 Task: Sort the products in the category "Women's Body Care" by best match.
Action: Mouse moved to (324, 120)
Screenshot: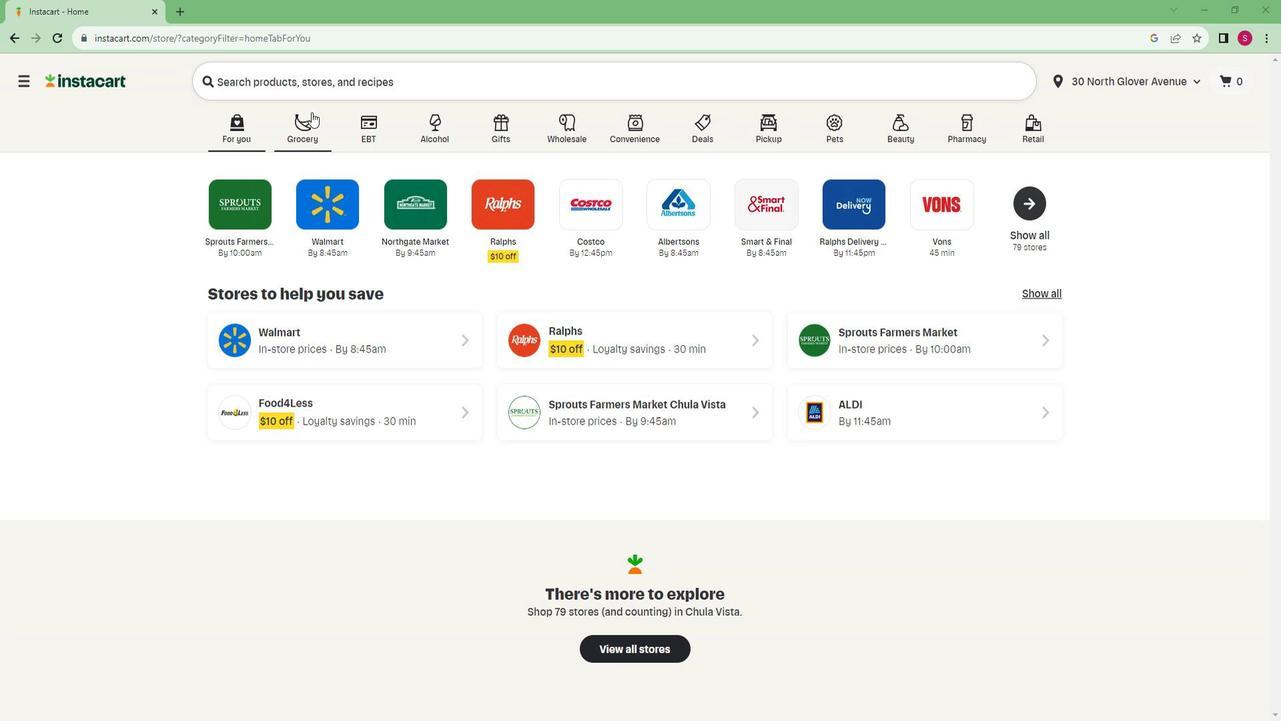 
Action: Mouse pressed left at (324, 120)
Screenshot: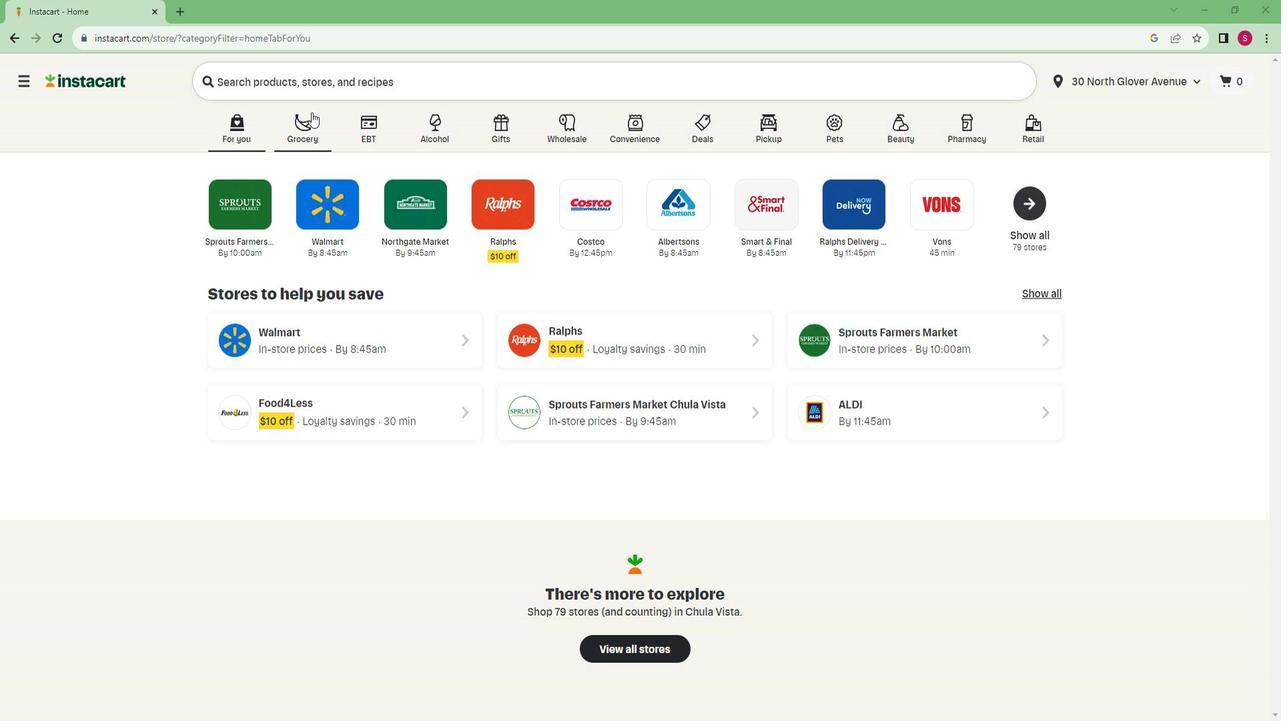 
Action: Mouse moved to (299, 371)
Screenshot: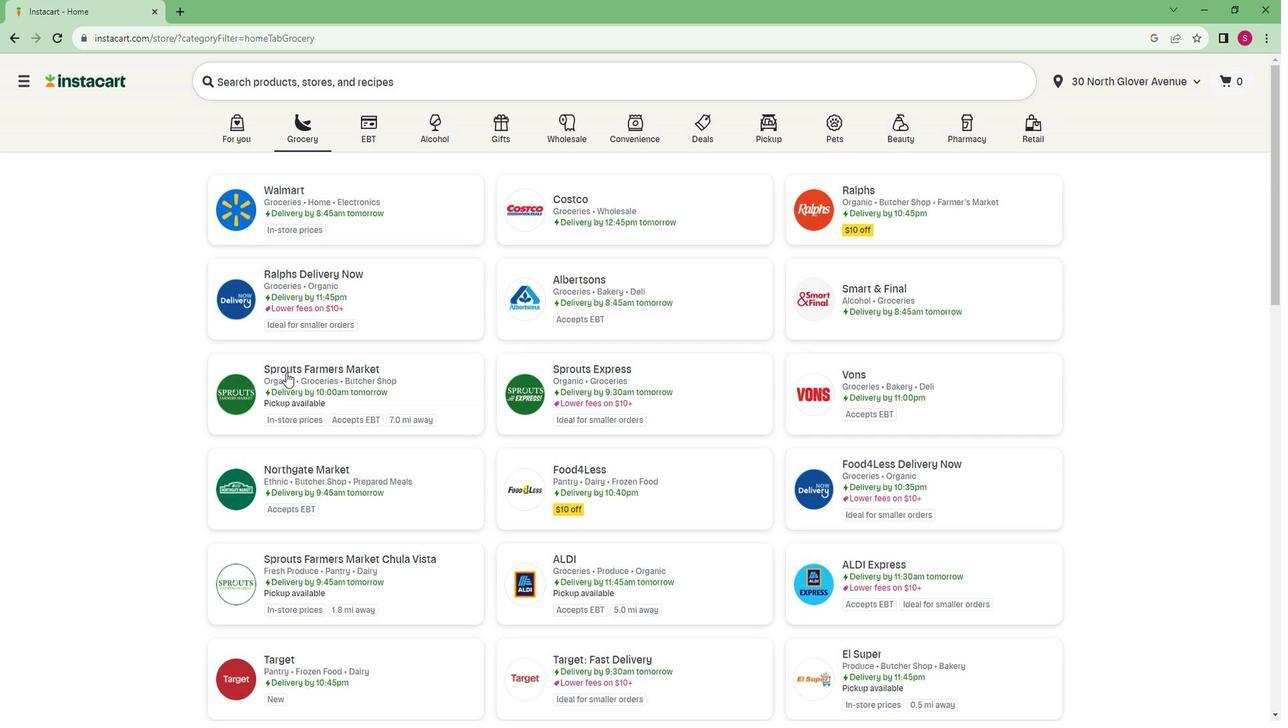 
Action: Mouse pressed left at (299, 371)
Screenshot: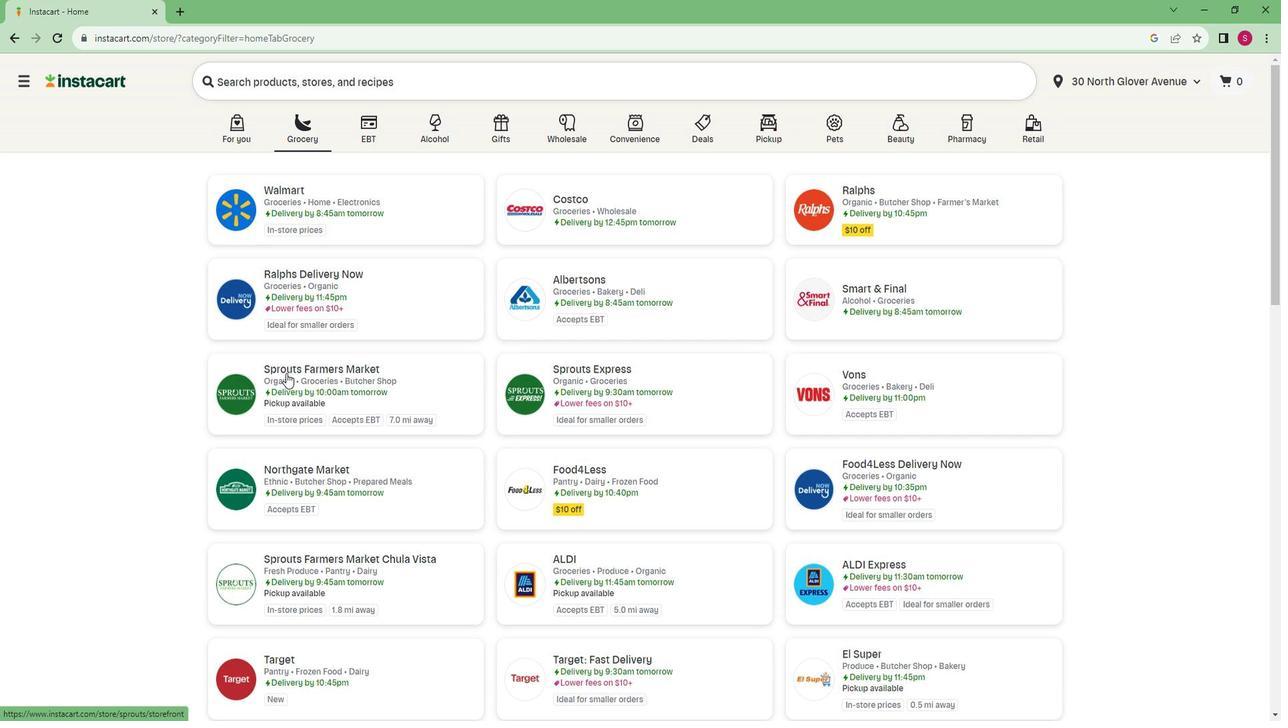 
Action: Mouse moved to (114, 496)
Screenshot: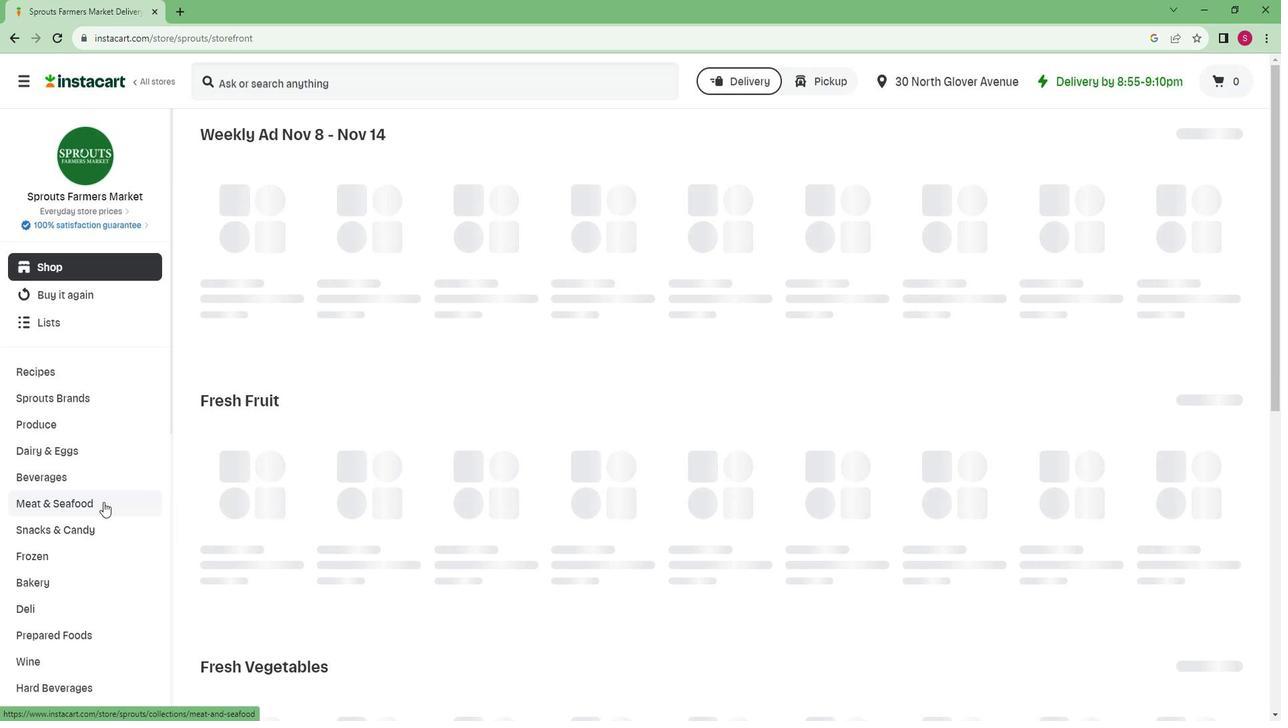 
Action: Mouse scrolled (114, 497) with delta (0, 0)
Screenshot: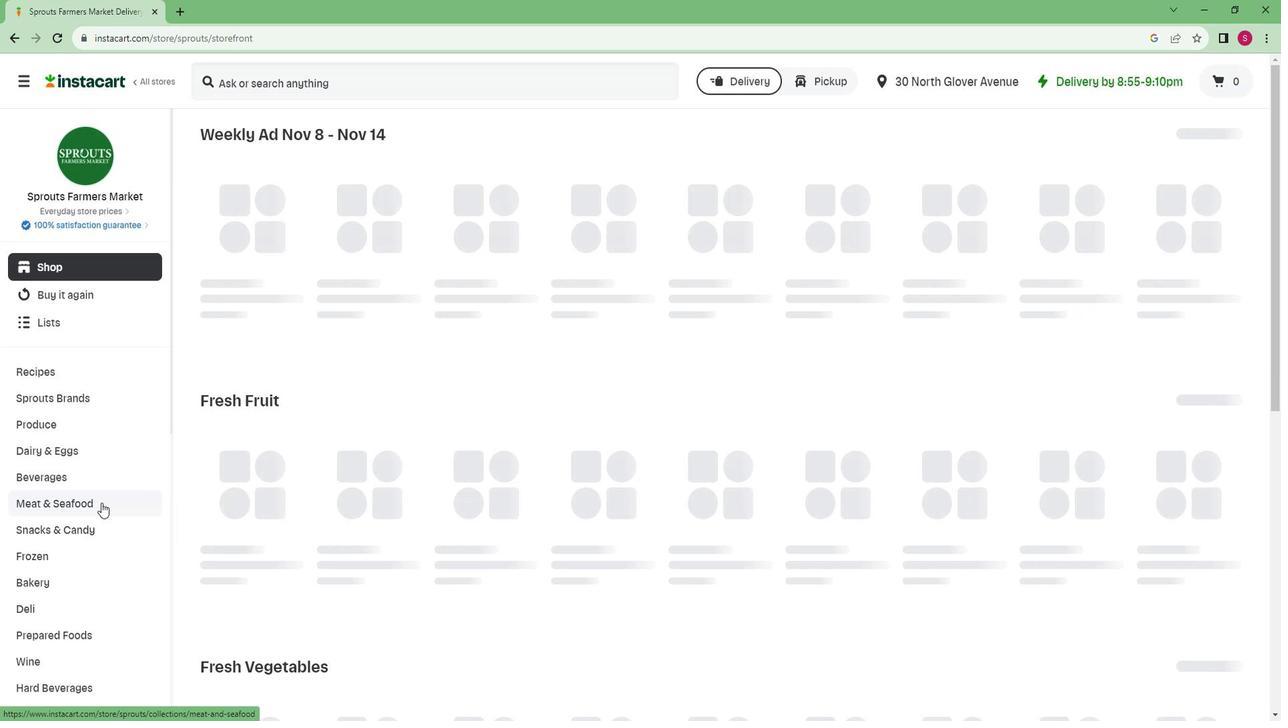 
Action: Mouse scrolled (114, 496) with delta (0, 0)
Screenshot: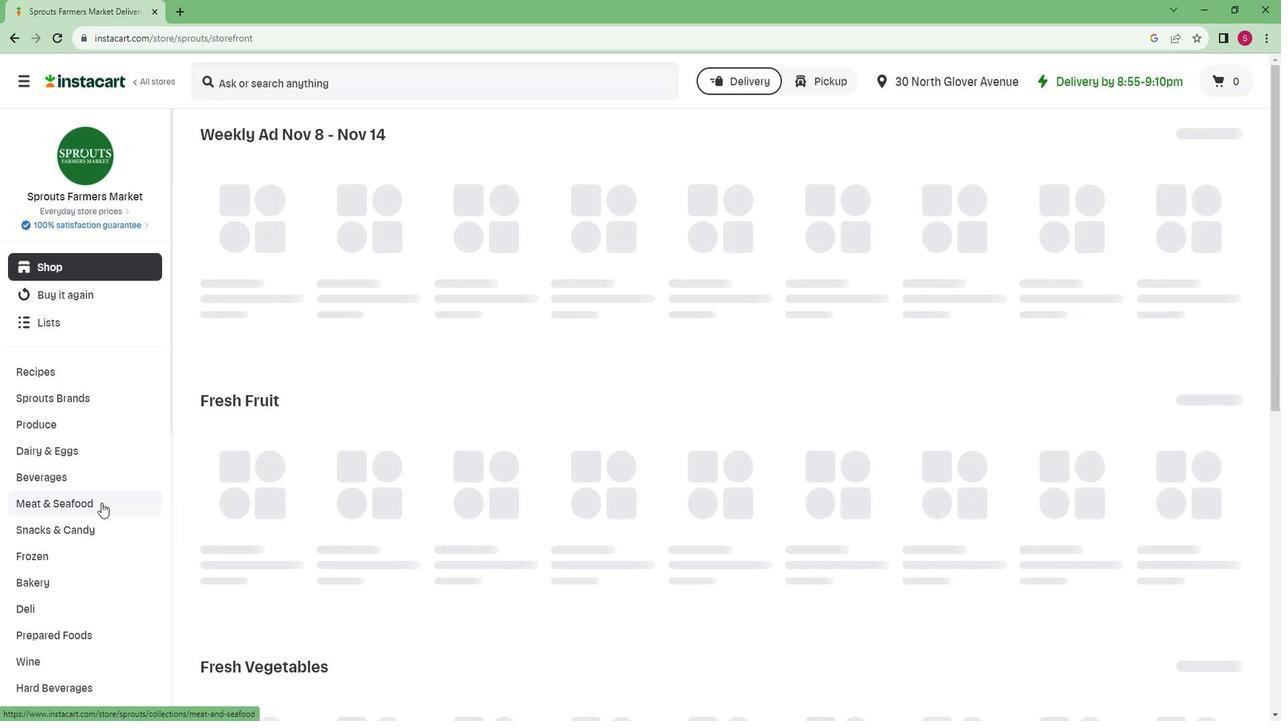 
Action: Mouse scrolled (114, 496) with delta (0, 0)
Screenshot: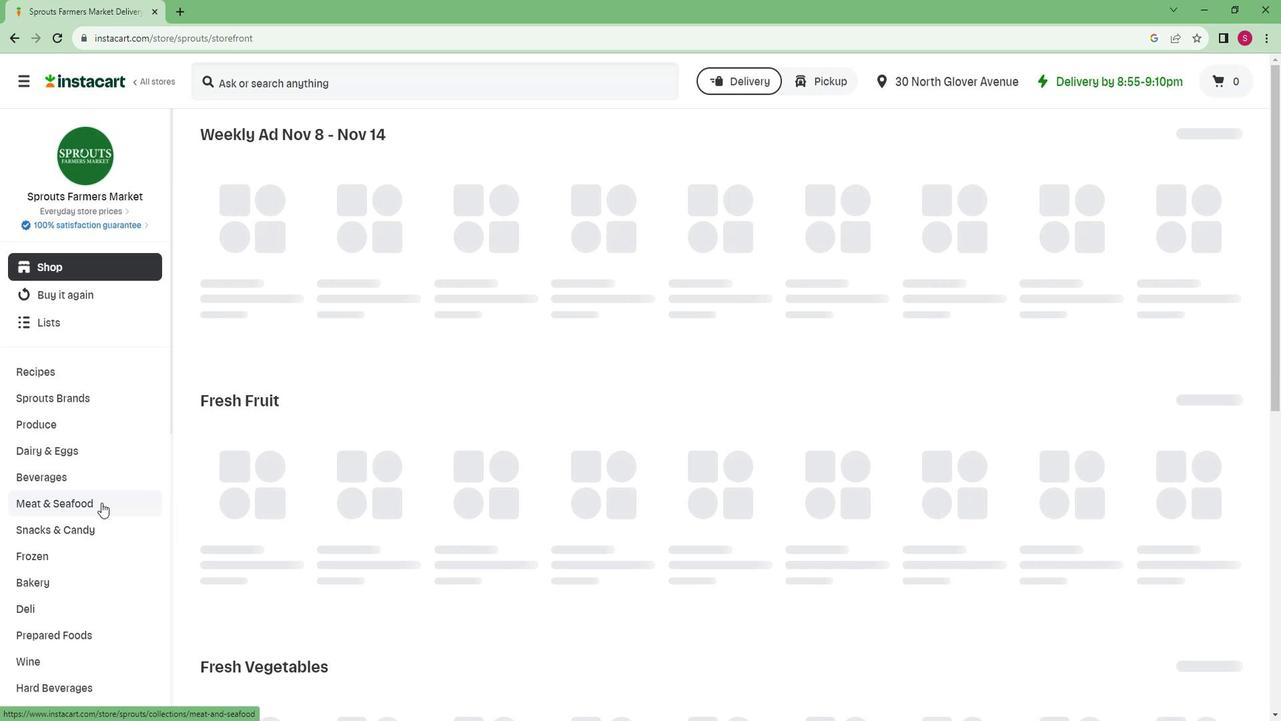 
Action: Mouse scrolled (114, 496) with delta (0, 0)
Screenshot: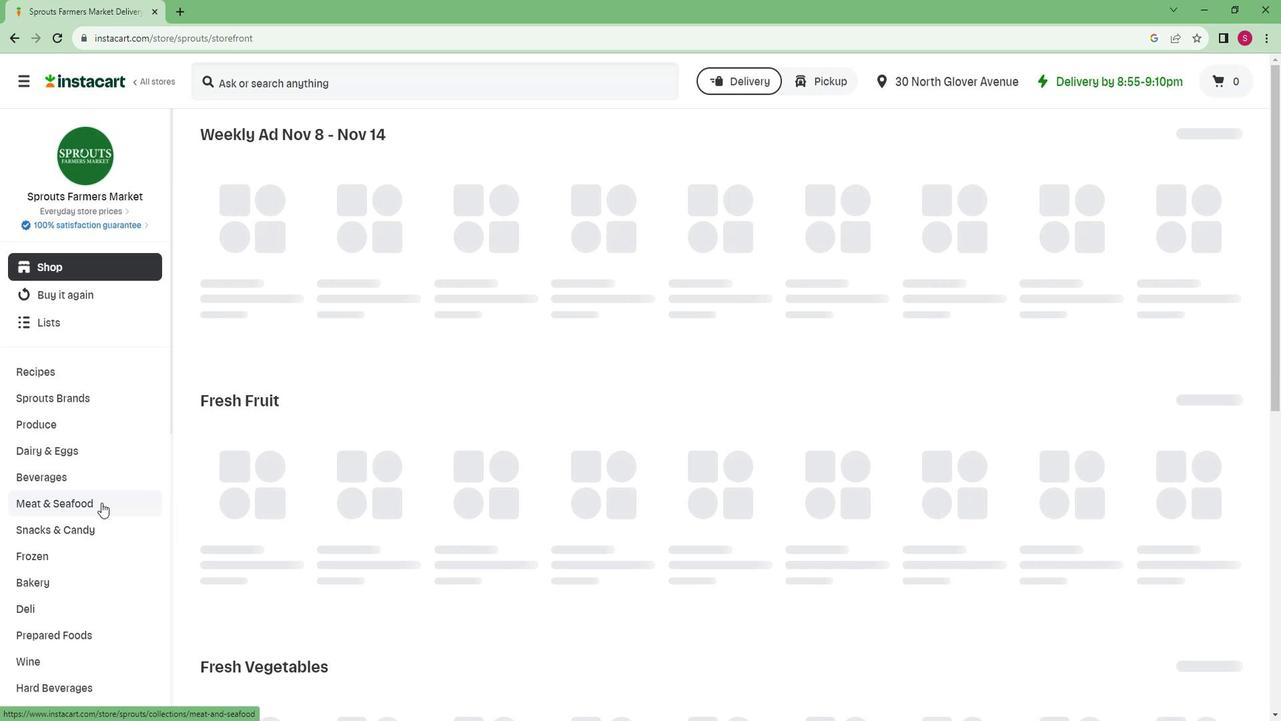 
Action: Mouse scrolled (114, 496) with delta (0, 0)
Screenshot: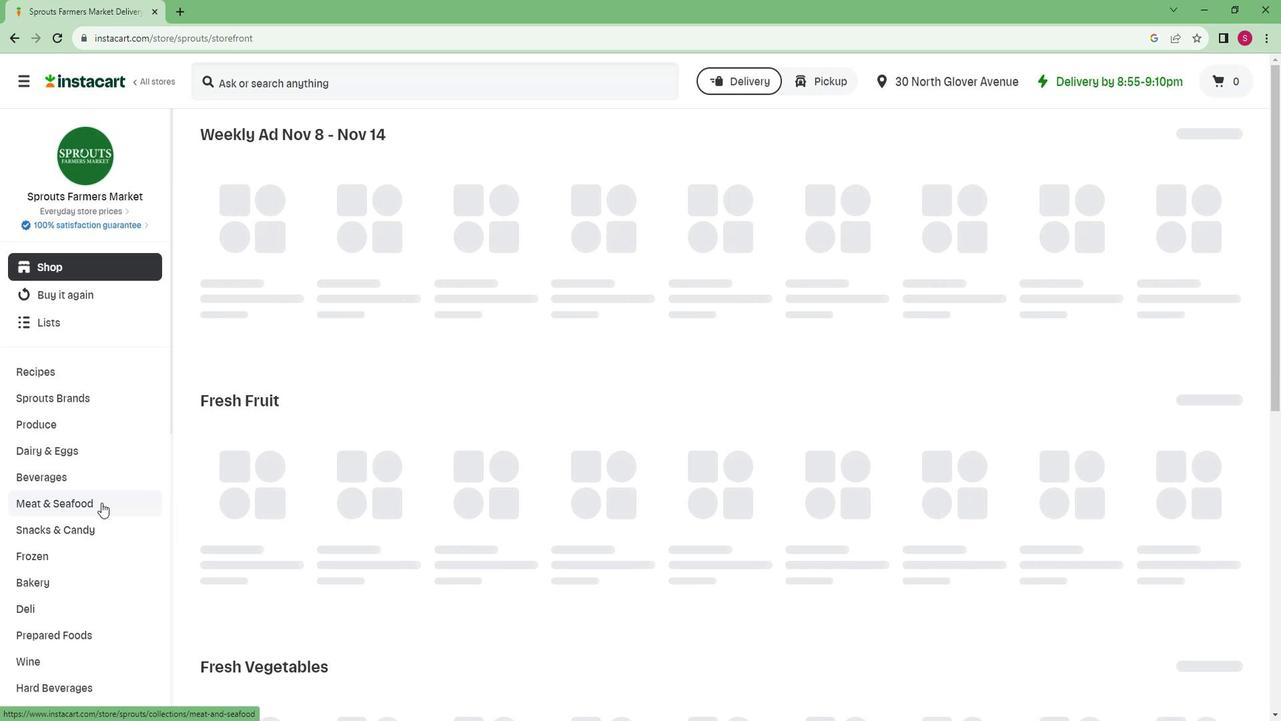 
Action: Mouse scrolled (114, 496) with delta (0, 0)
Screenshot: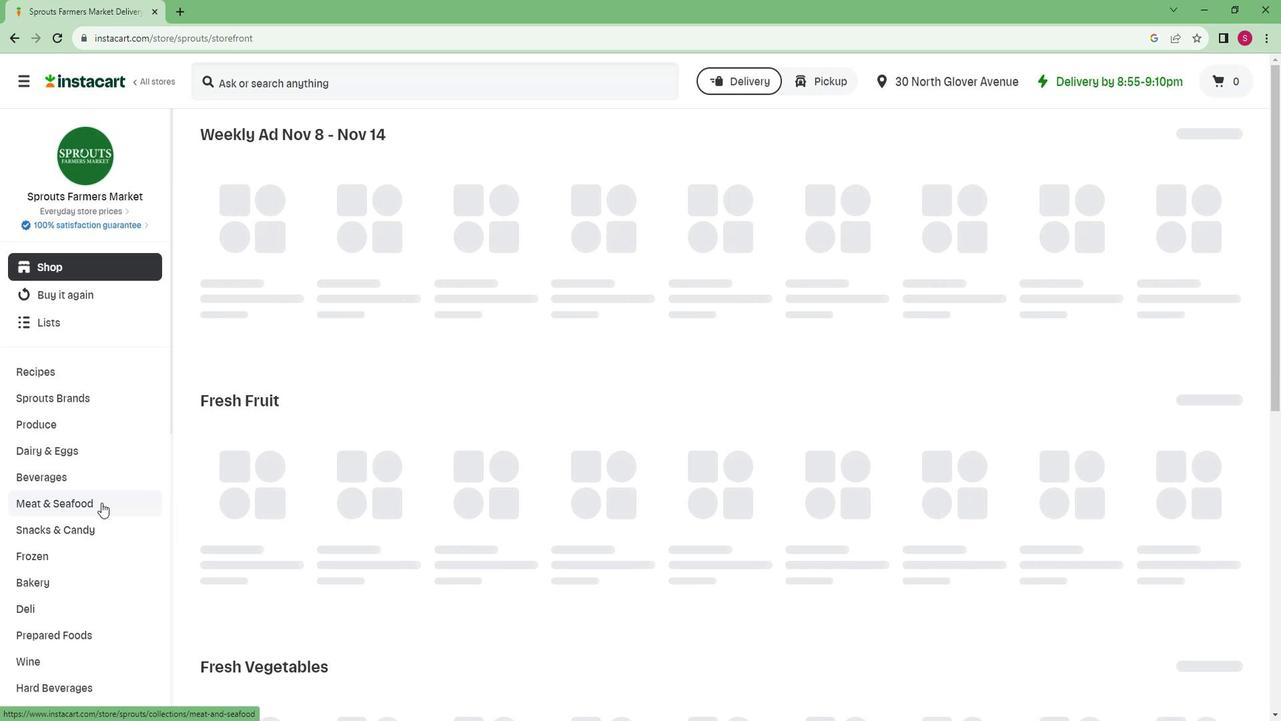 
Action: Mouse scrolled (114, 496) with delta (0, 0)
Screenshot: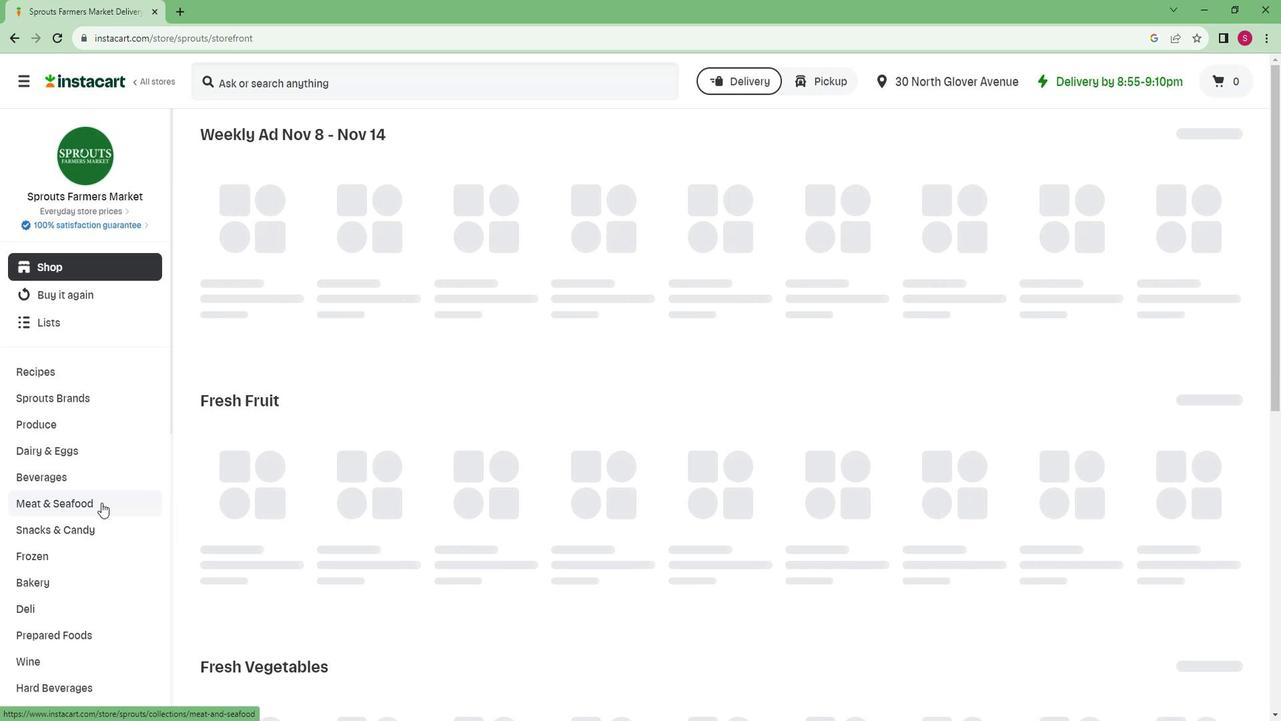 
Action: Mouse scrolled (114, 496) with delta (0, 0)
Screenshot: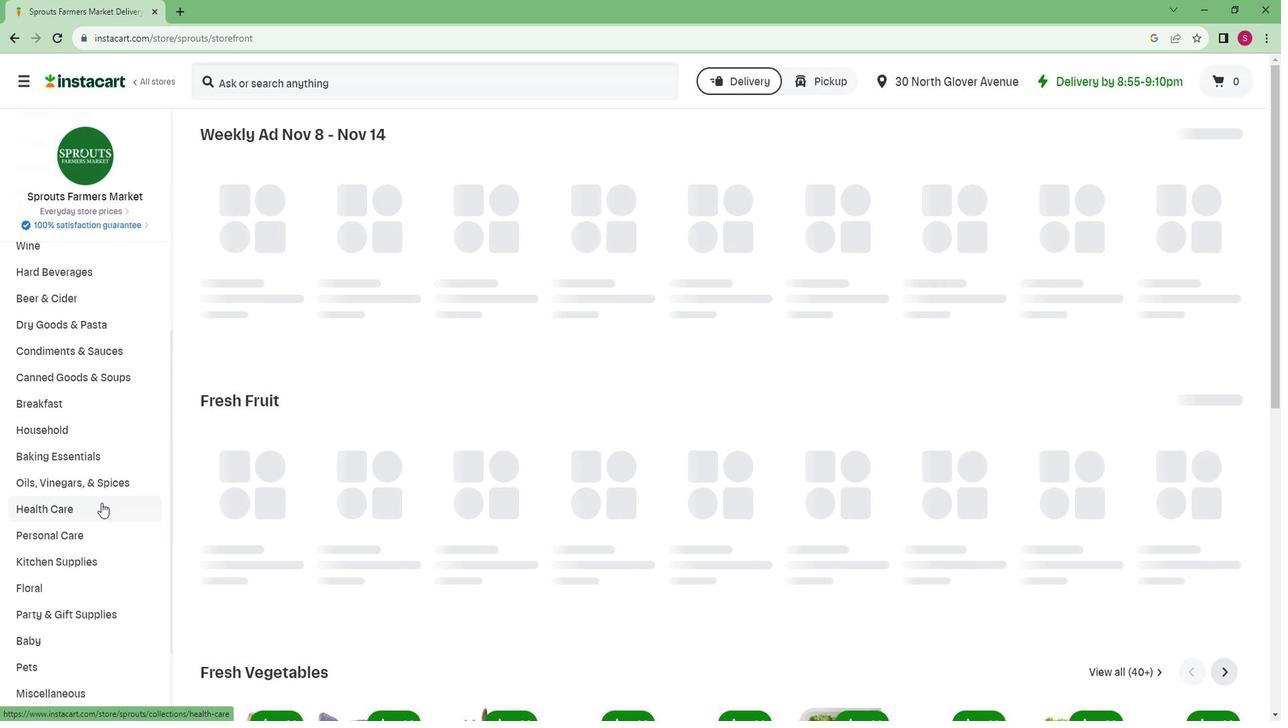 
Action: Mouse scrolled (114, 496) with delta (0, 0)
Screenshot: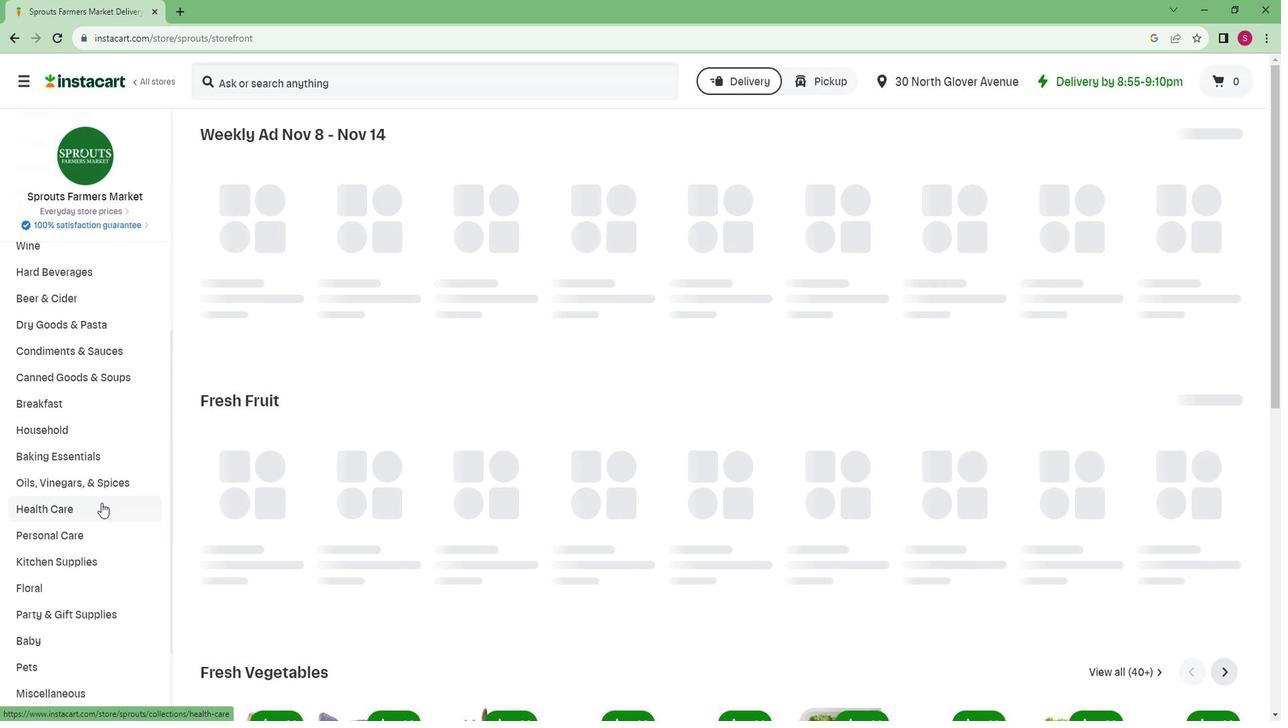 
Action: Mouse scrolled (114, 496) with delta (0, 0)
Screenshot: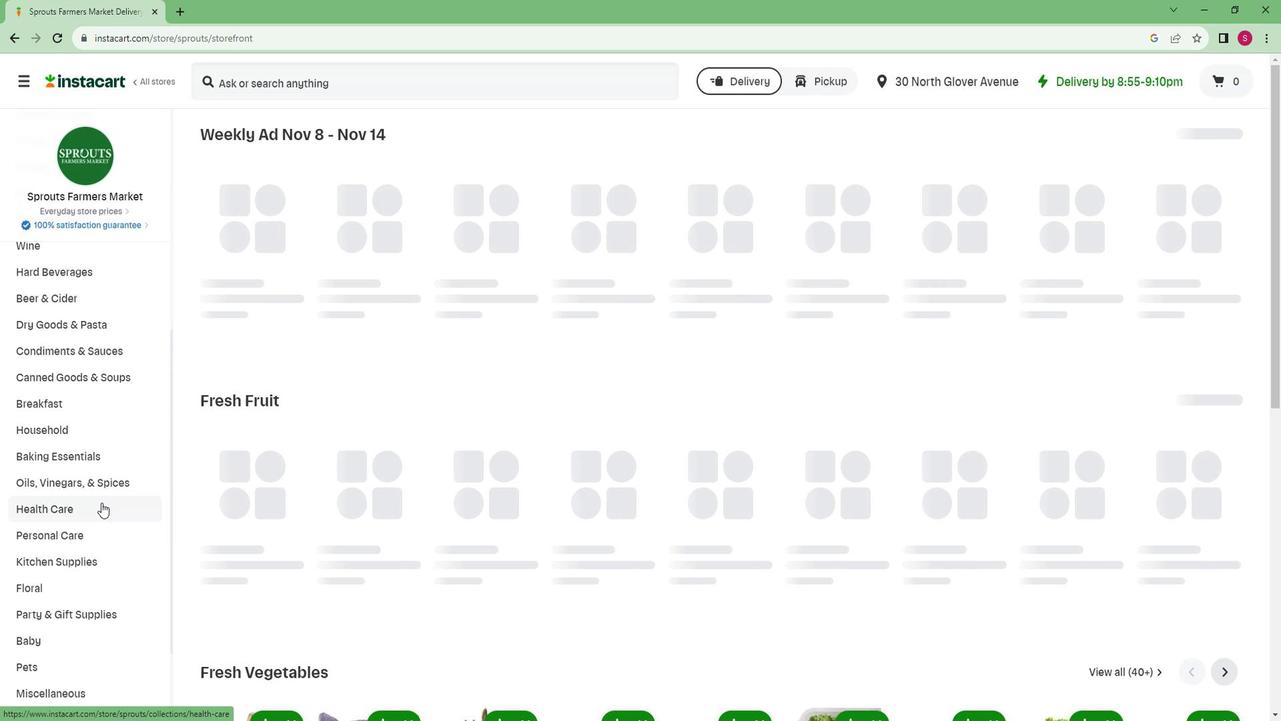 
Action: Mouse scrolled (114, 496) with delta (0, 0)
Screenshot: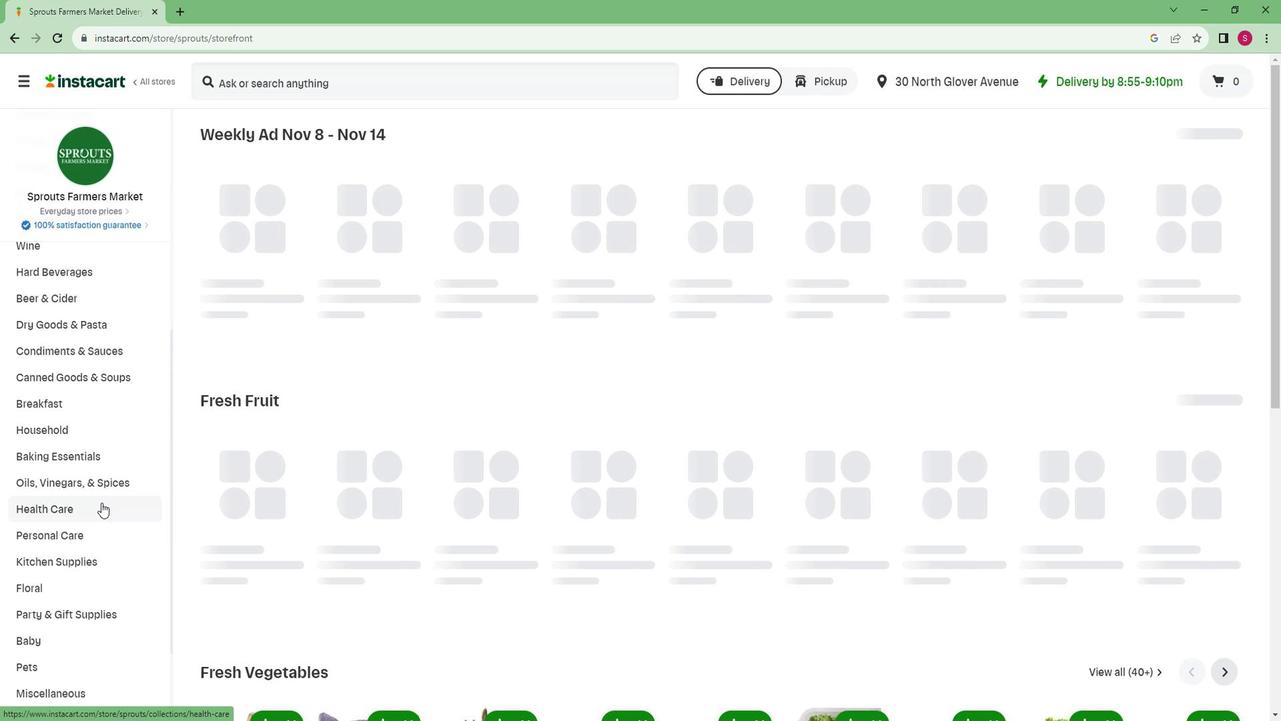 
Action: Mouse scrolled (114, 496) with delta (0, 0)
Screenshot: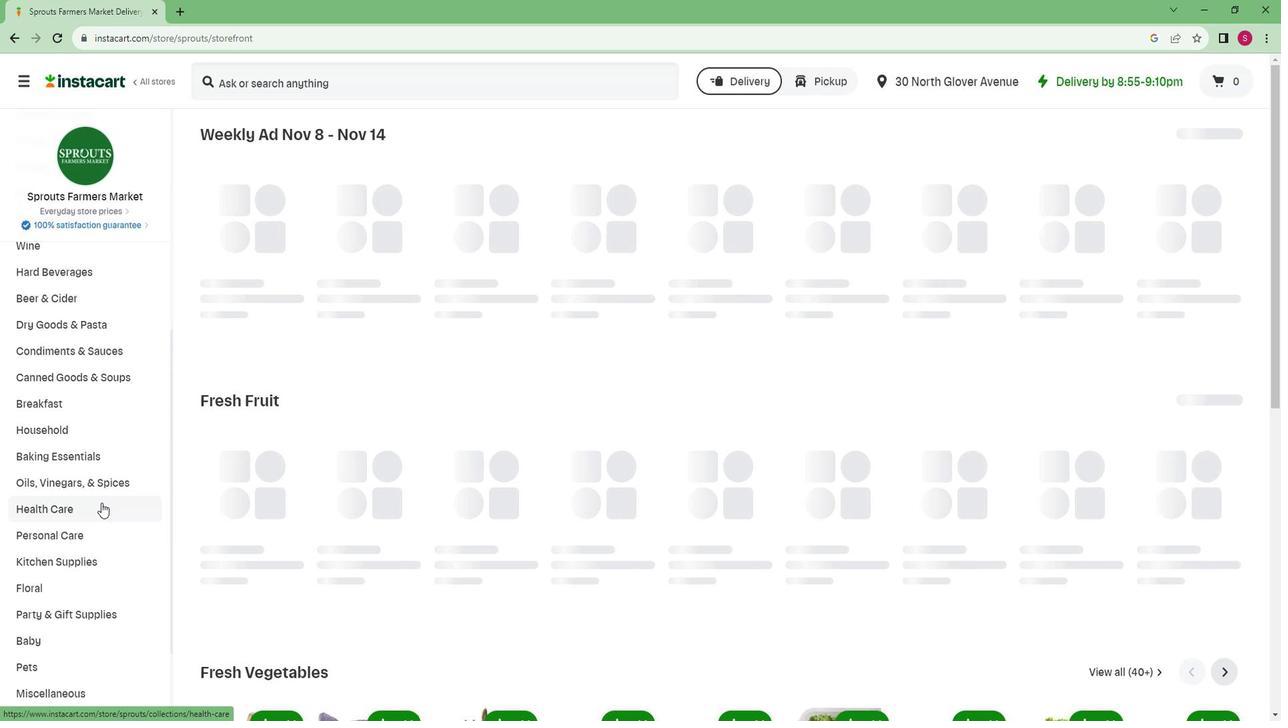 
Action: Mouse moved to (60, 644)
Screenshot: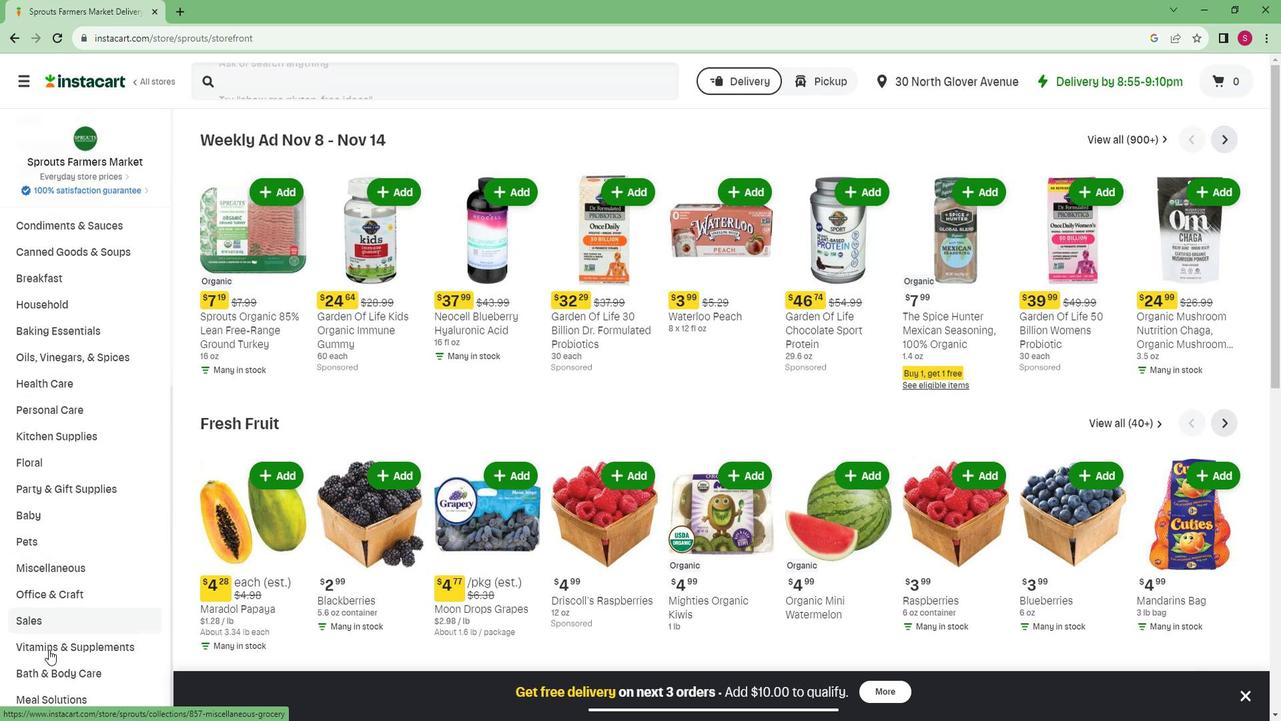 
Action: Mouse scrolled (60, 644) with delta (0, 0)
Screenshot: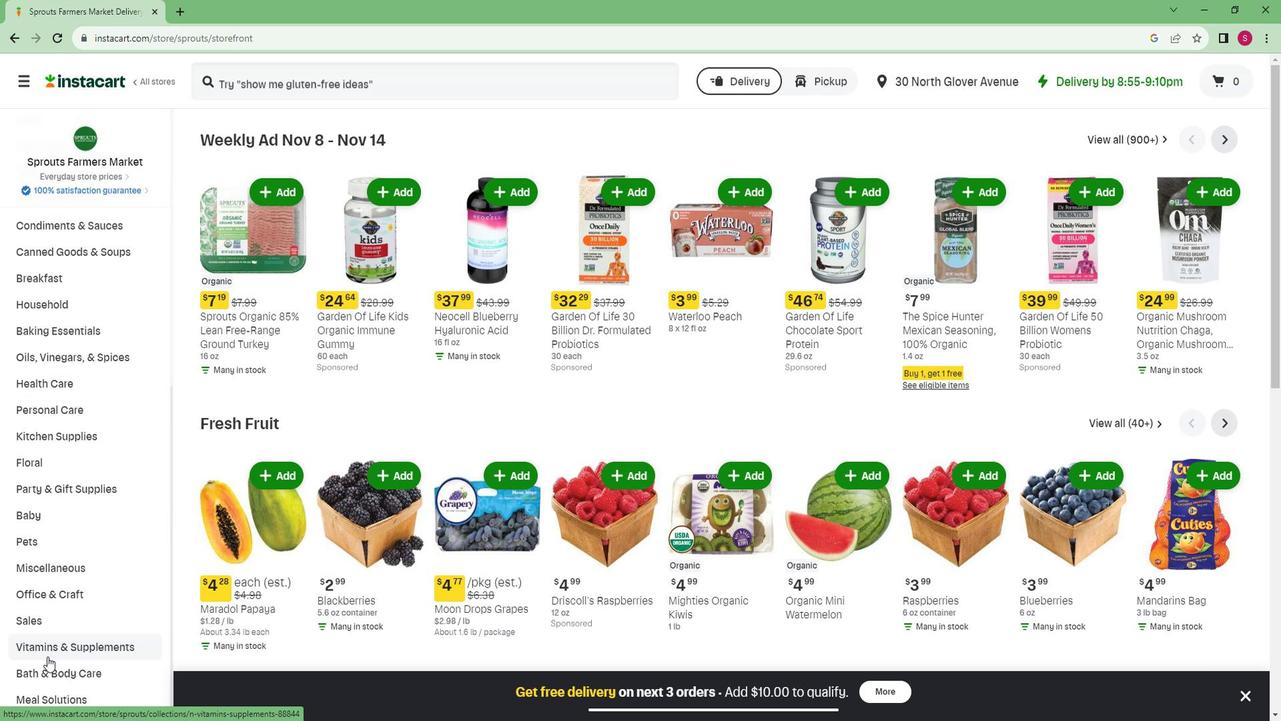 
Action: Mouse scrolled (60, 644) with delta (0, 0)
Screenshot: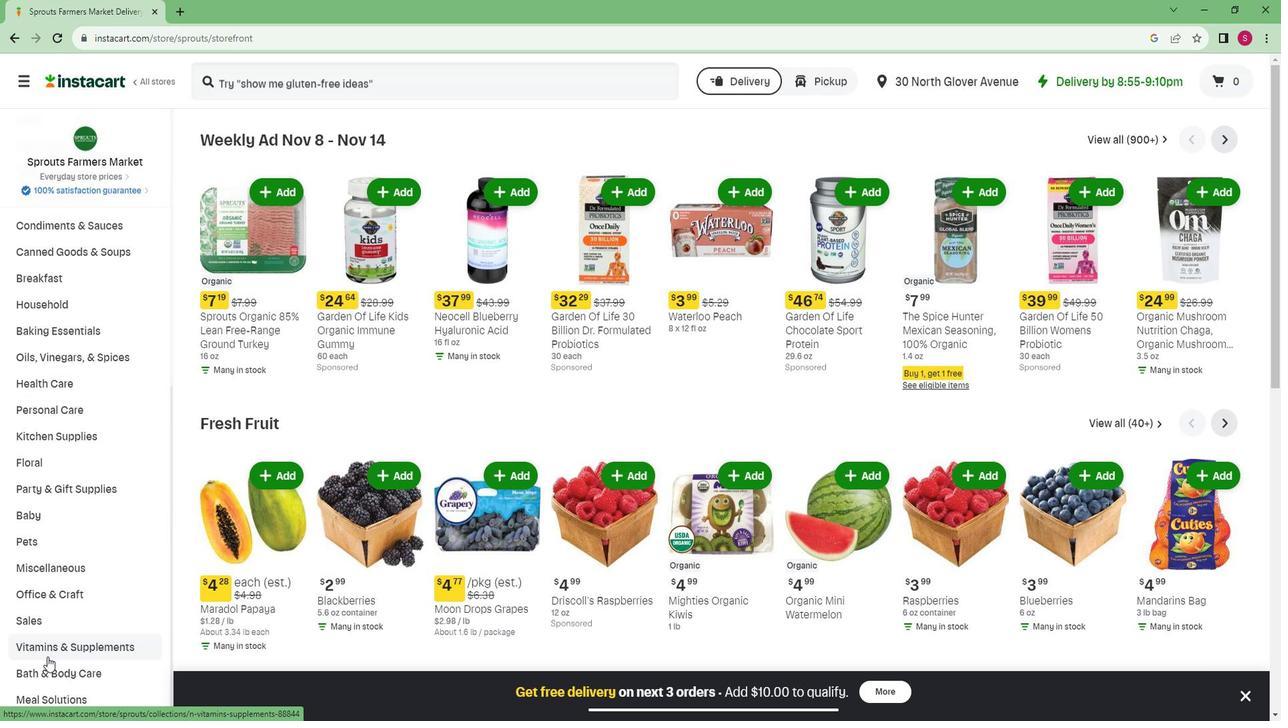 
Action: Mouse moved to (57, 654)
Screenshot: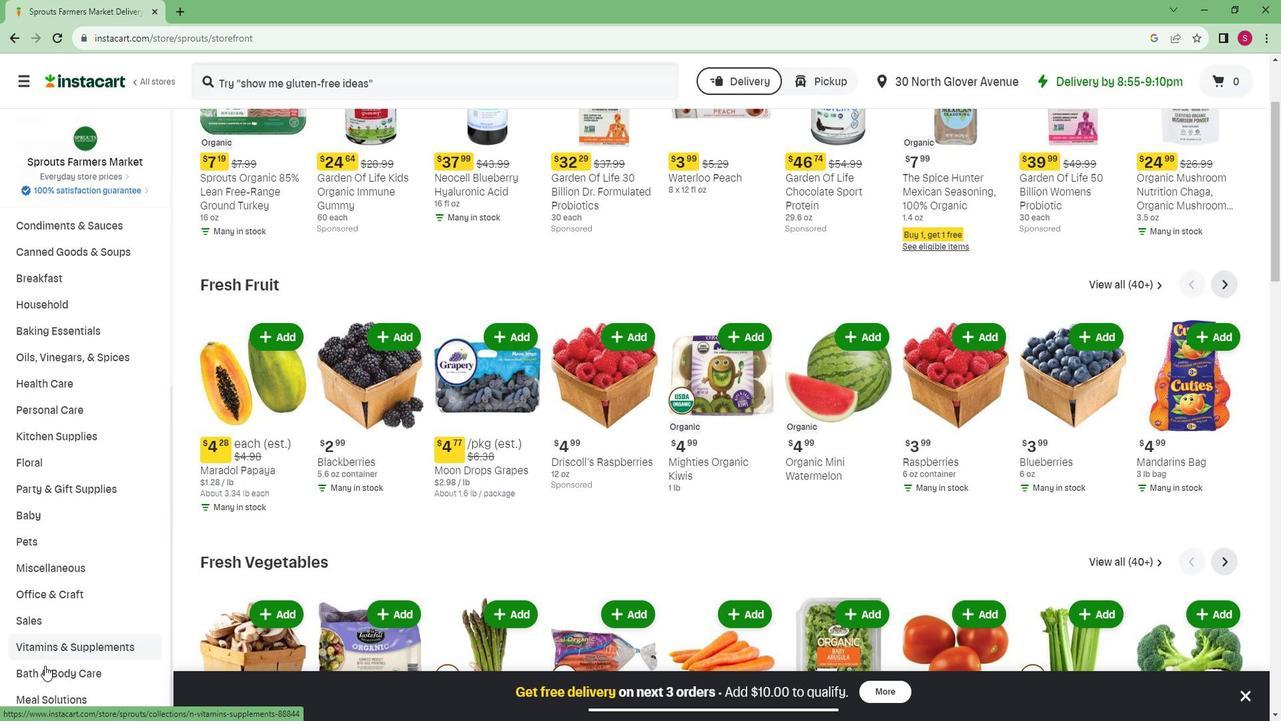 
Action: Mouse pressed left at (57, 654)
Screenshot: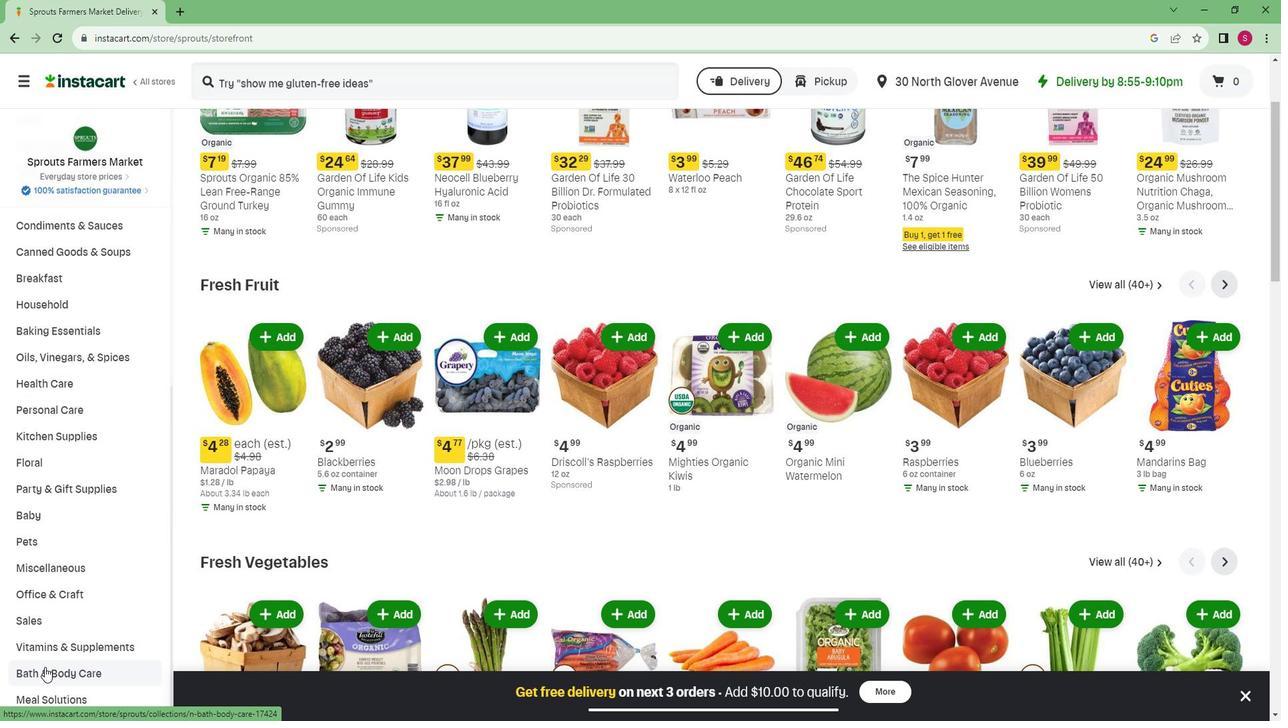 
Action: Mouse moved to (71, 630)
Screenshot: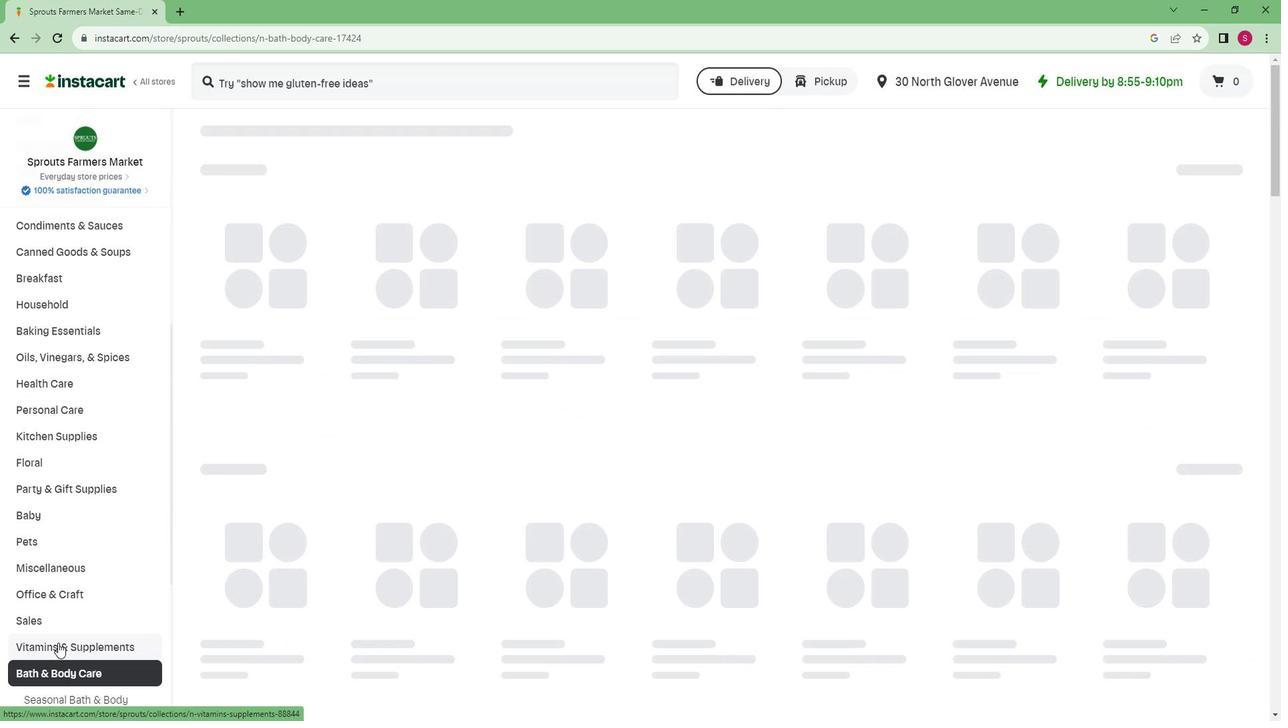
Action: Mouse scrolled (71, 630) with delta (0, 0)
Screenshot: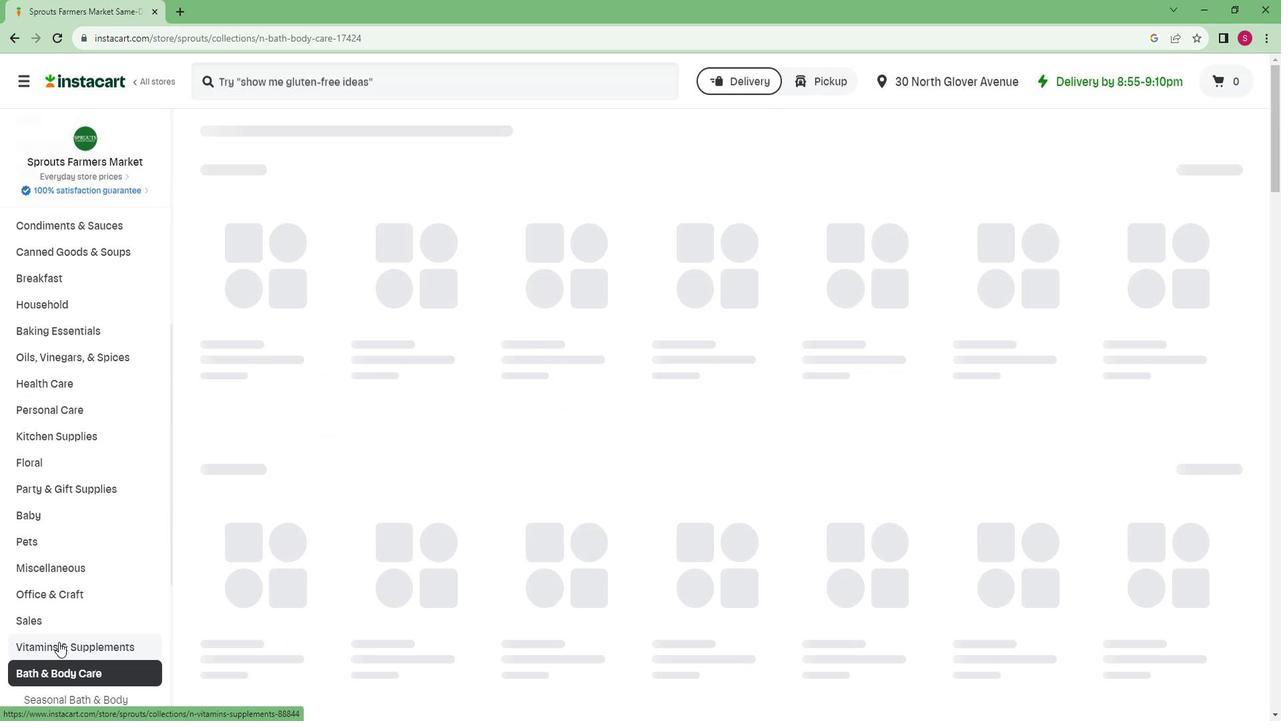 
Action: Mouse scrolled (71, 630) with delta (0, 0)
Screenshot: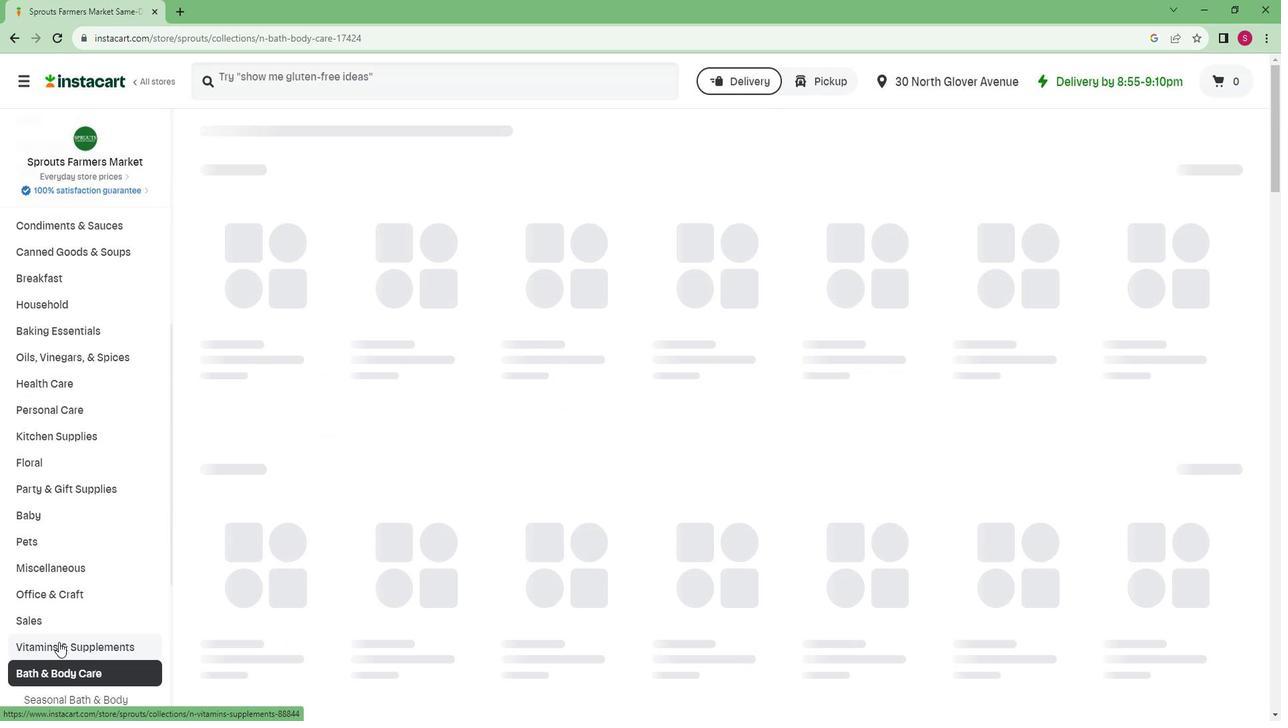 
Action: Mouse scrolled (71, 630) with delta (0, 0)
Screenshot: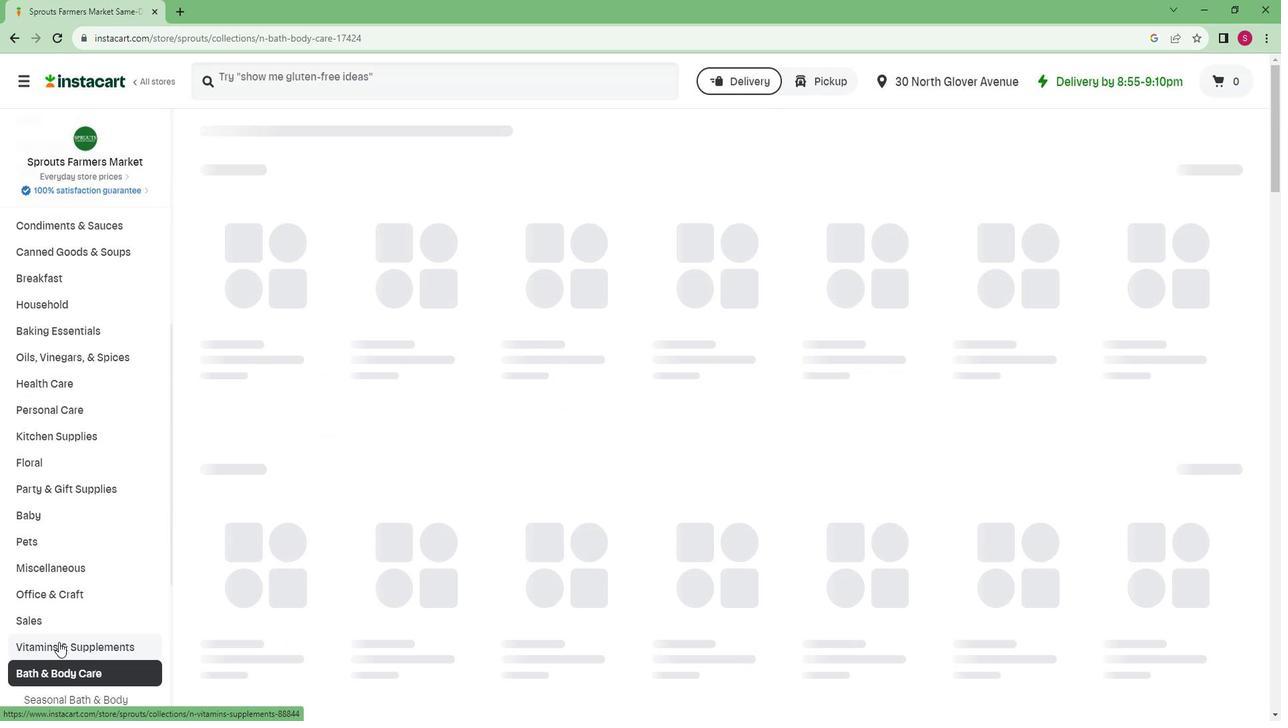 
Action: Mouse scrolled (71, 630) with delta (0, 0)
Screenshot: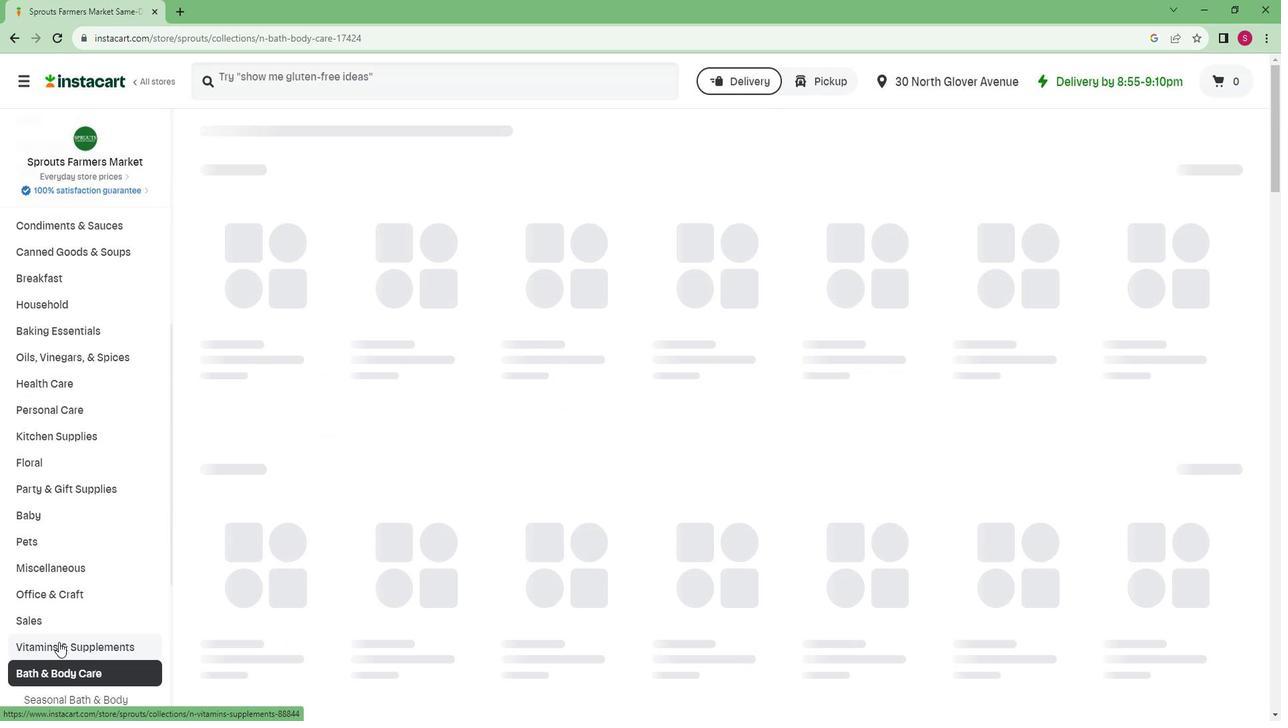 
Action: Mouse scrolled (71, 630) with delta (0, 0)
Screenshot: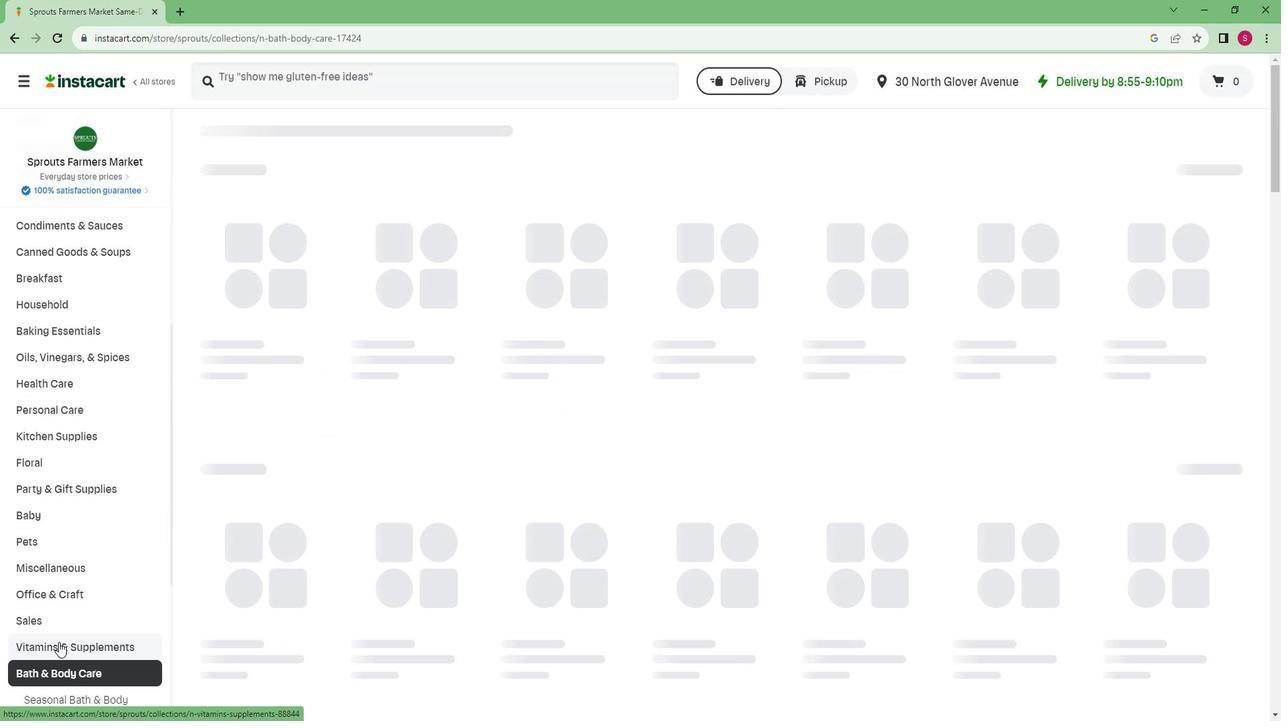 
Action: Mouse scrolled (71, 630) with delta (0, 0)
Screenshot: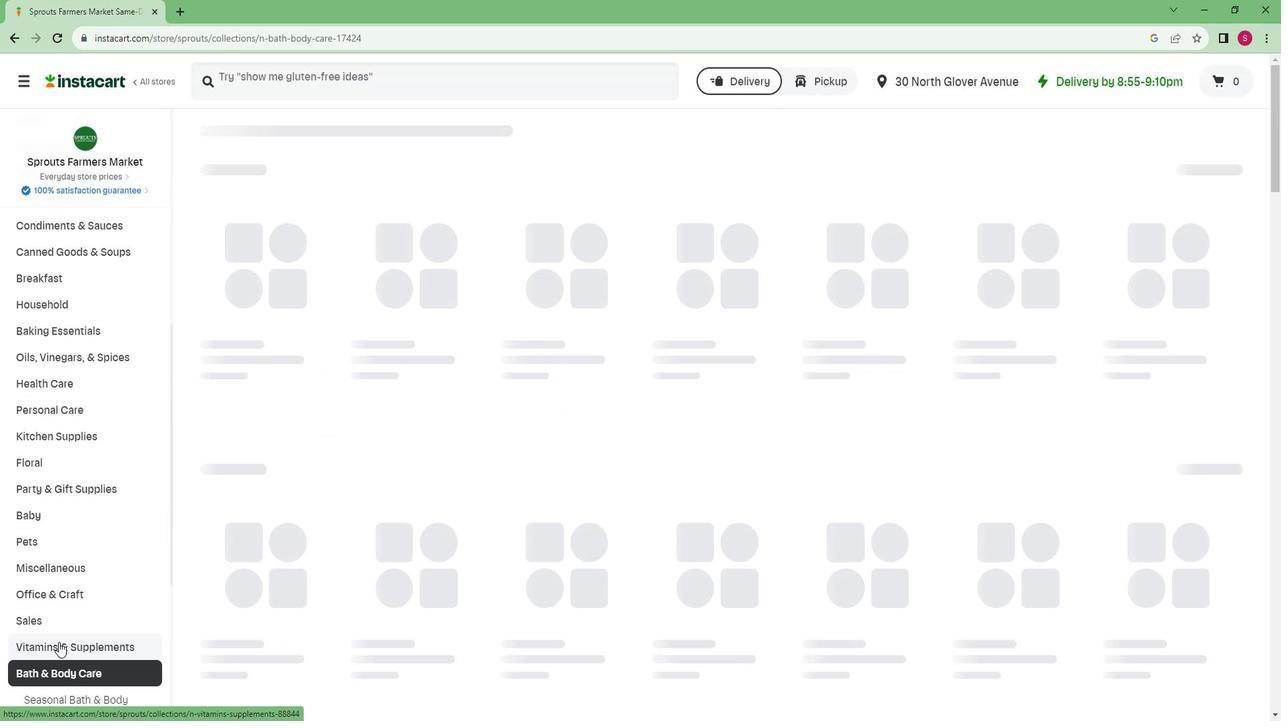 
Action: Mouse moved to (61, 656)
Screenshot: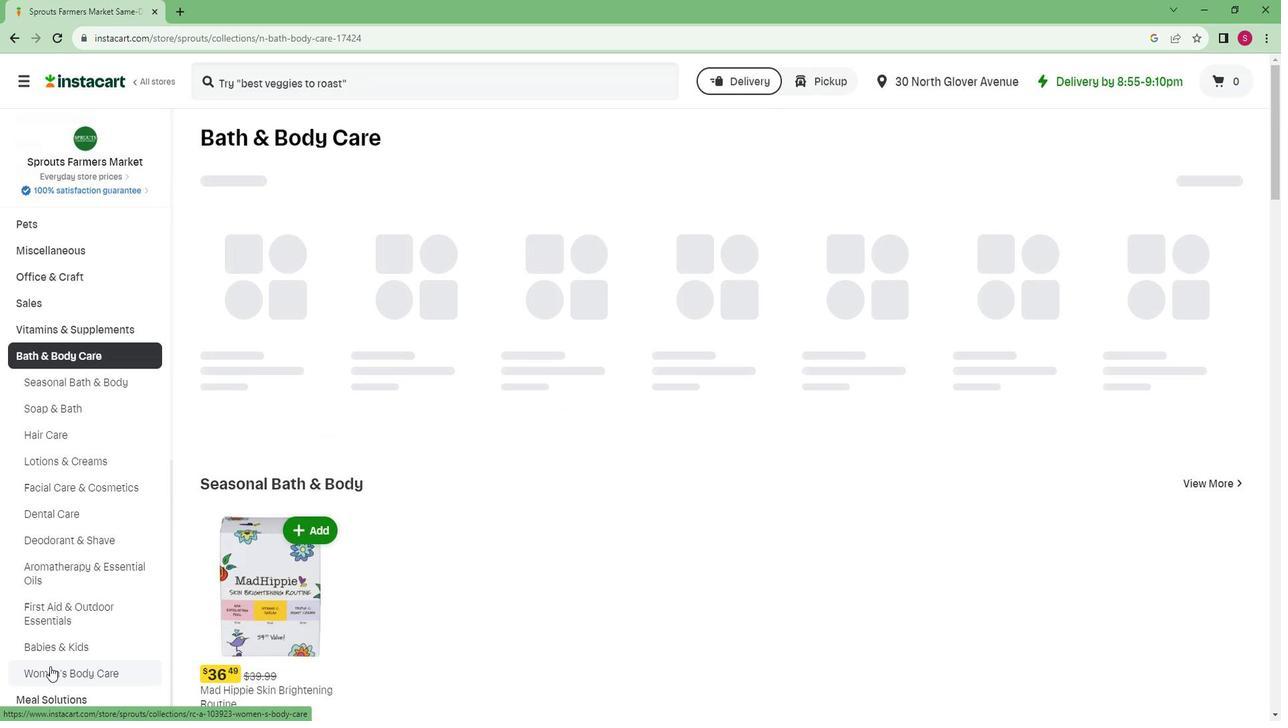 
Action: Mouse pressed left at (61, 656)
Screenshot: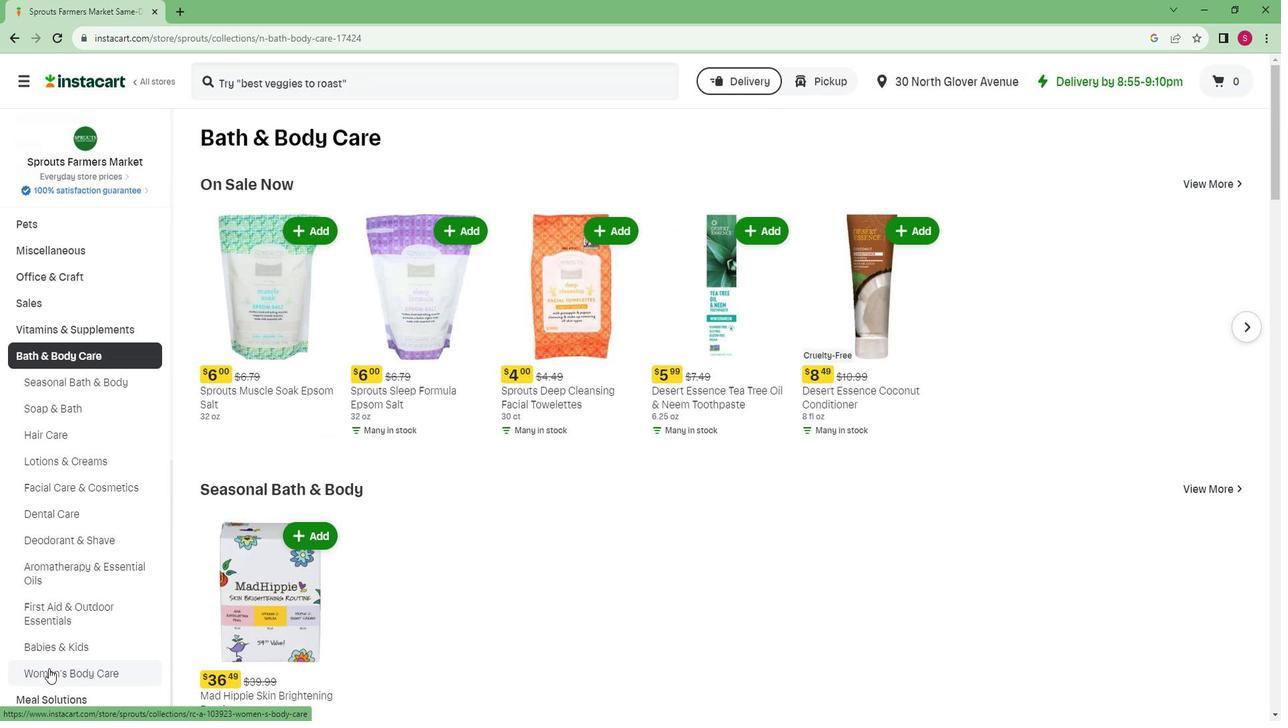
Action: Mouse moved to (1141, 184)
Screenshot: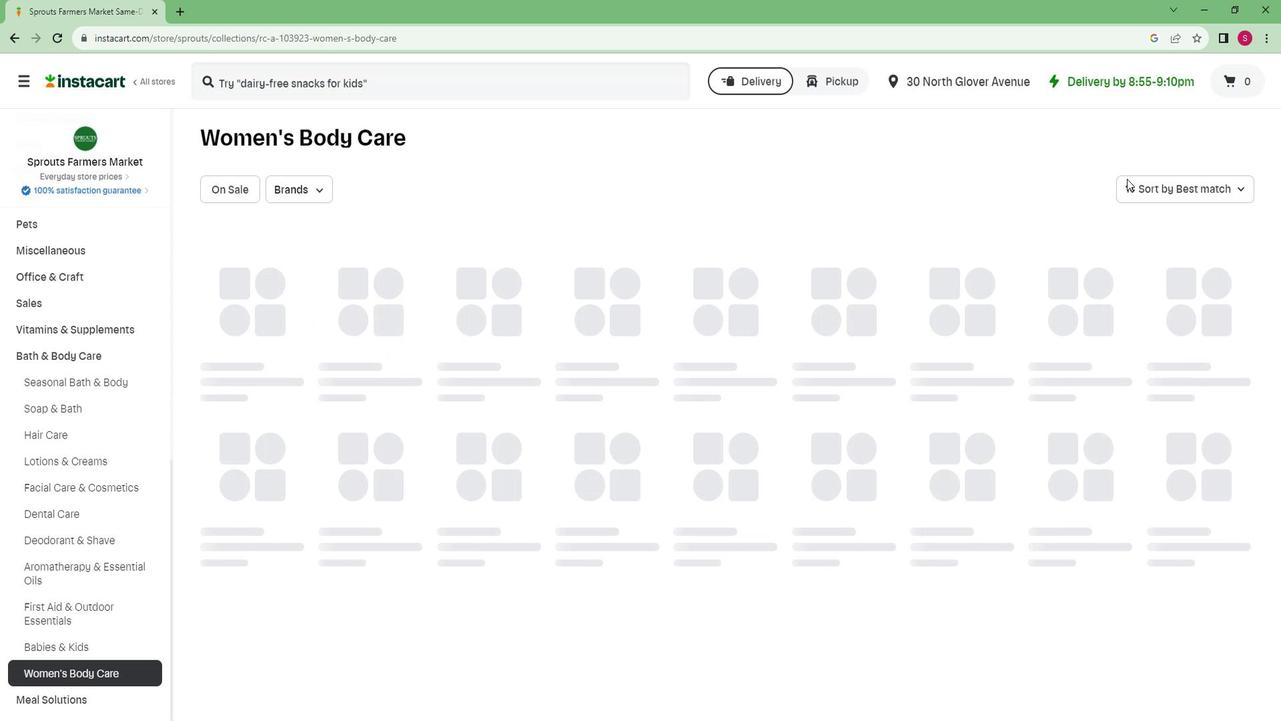 
Action: Mouse pressed left at (1141, 184)
Screenshot: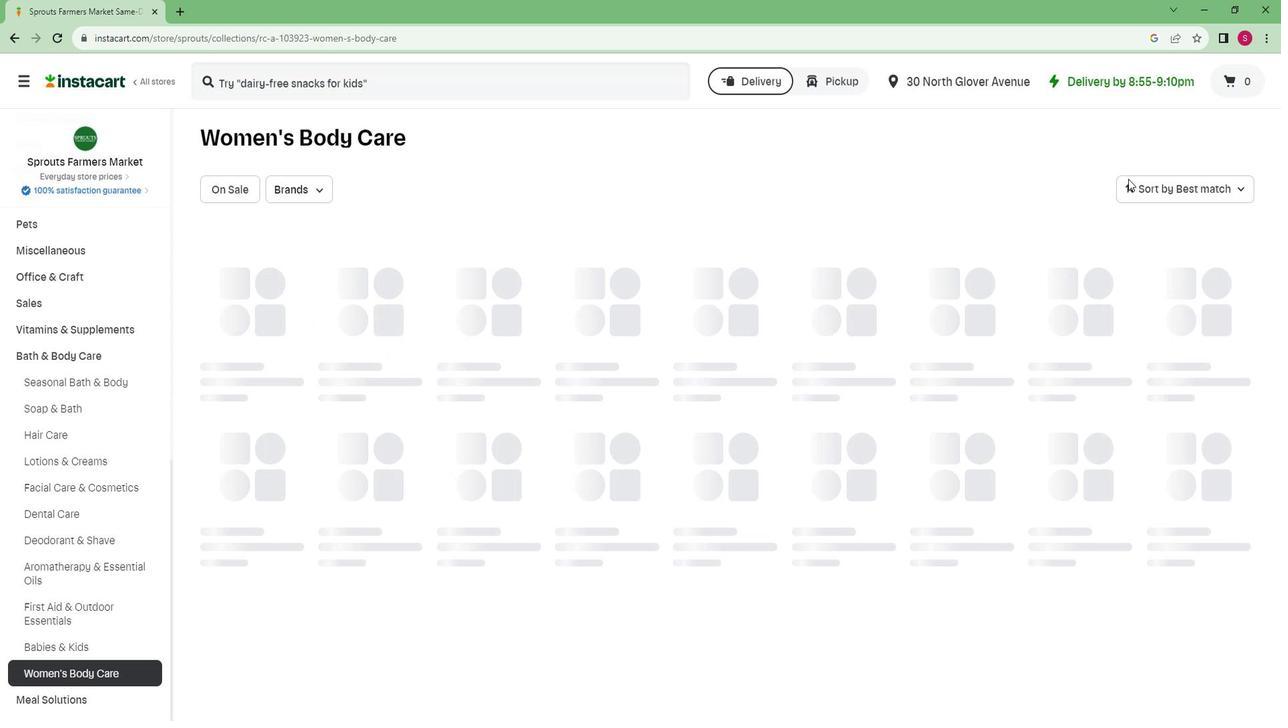 
Action: Mouse moved to (1156, 190)
Screenshot: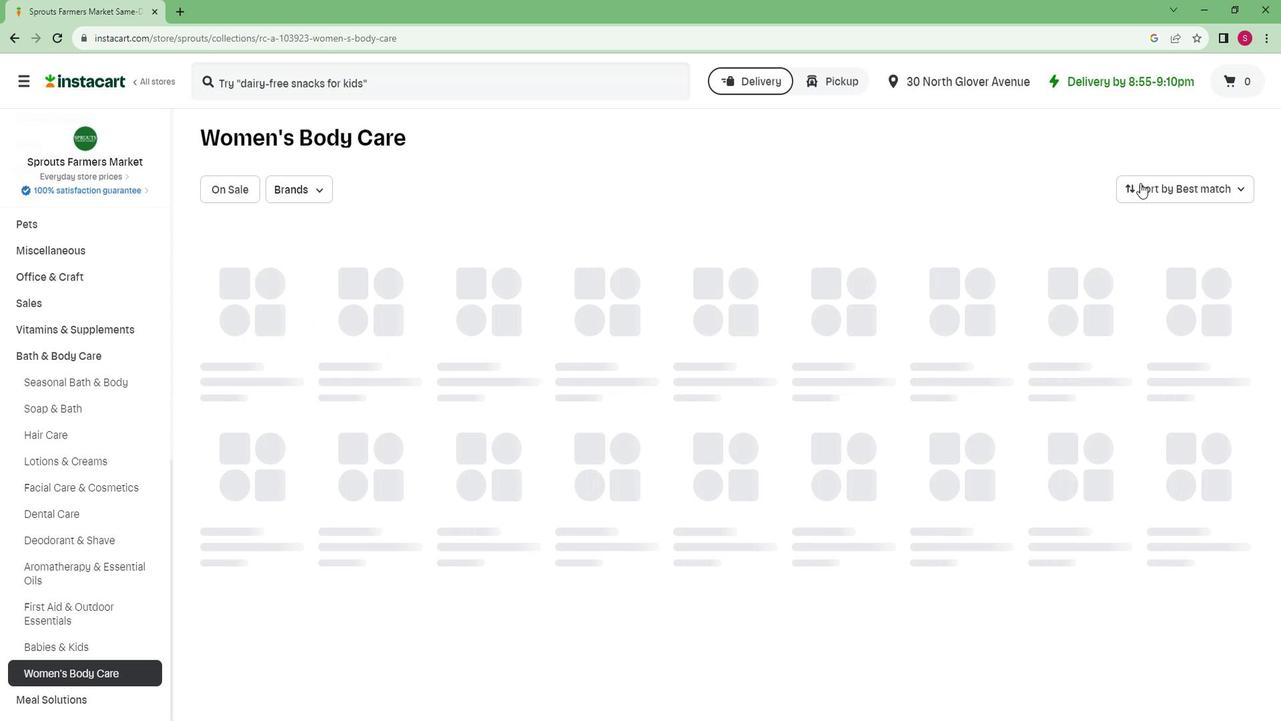 
Action: Mouse pressed left at (1156, 190)
Screenshot: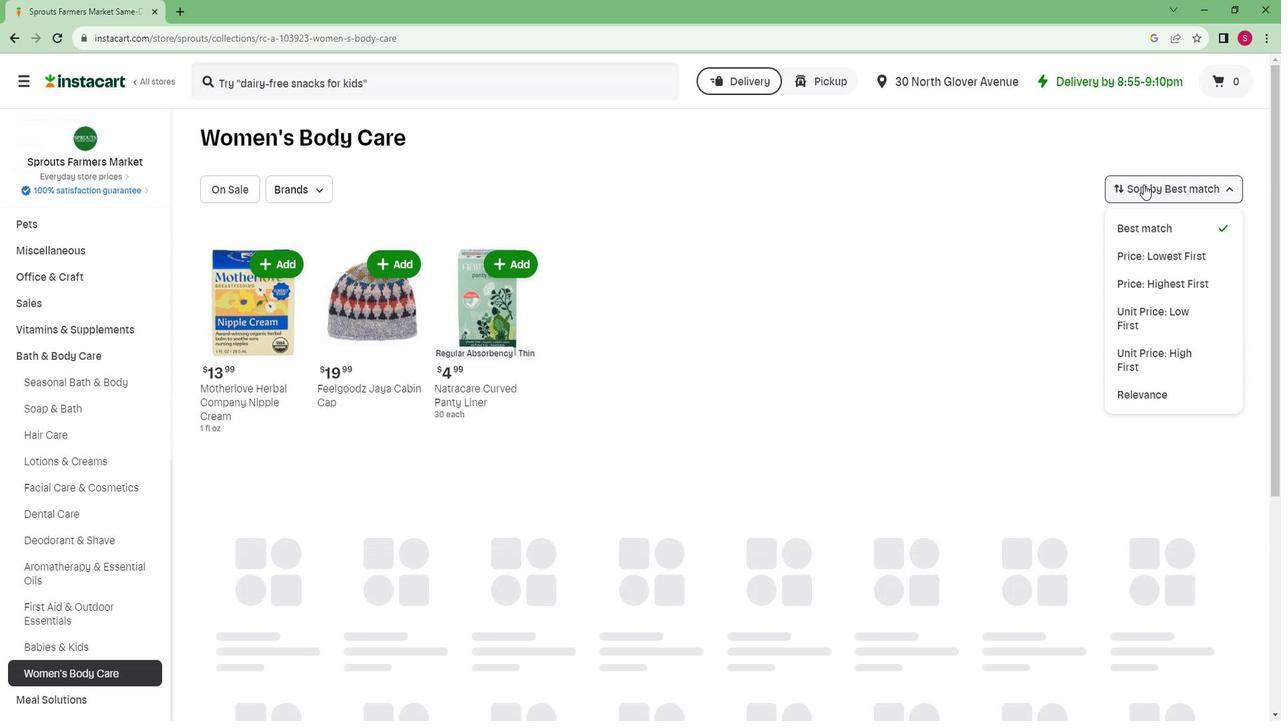 
Action: Mouse moved to (1169, 196)
Screenshot: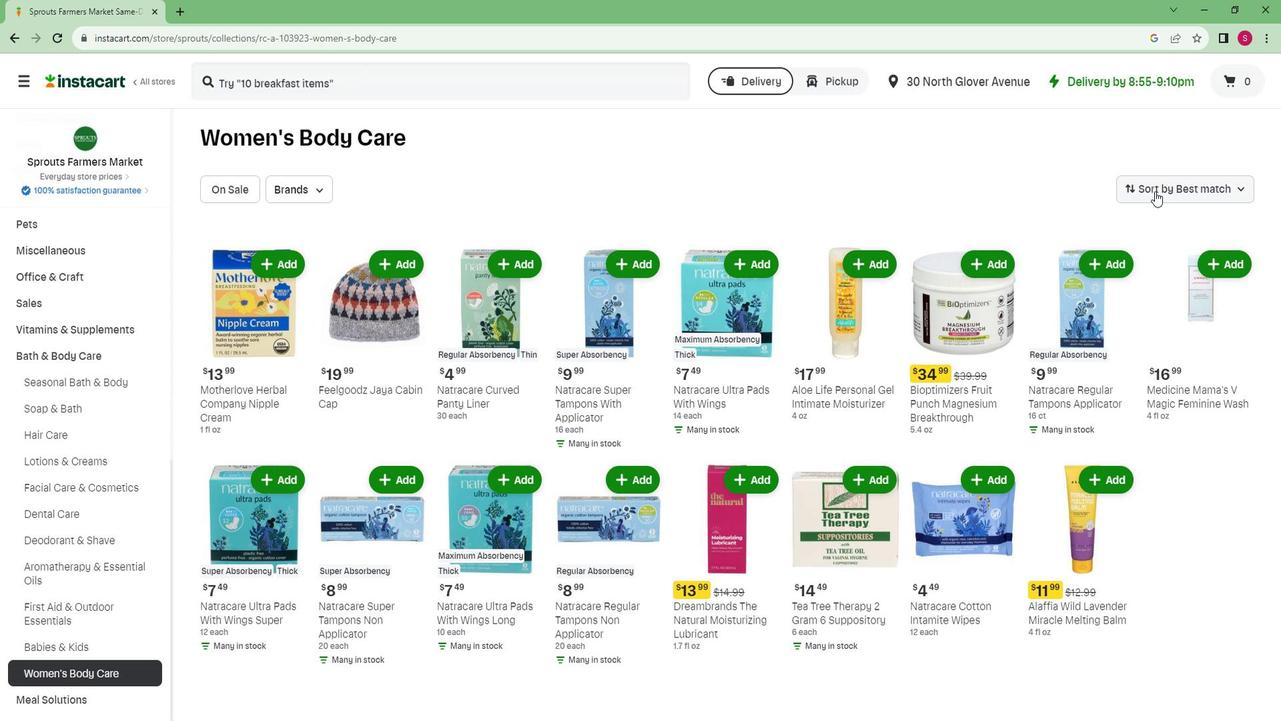 
Action: Mouse pressed left at (1169, 196)
Screenshot: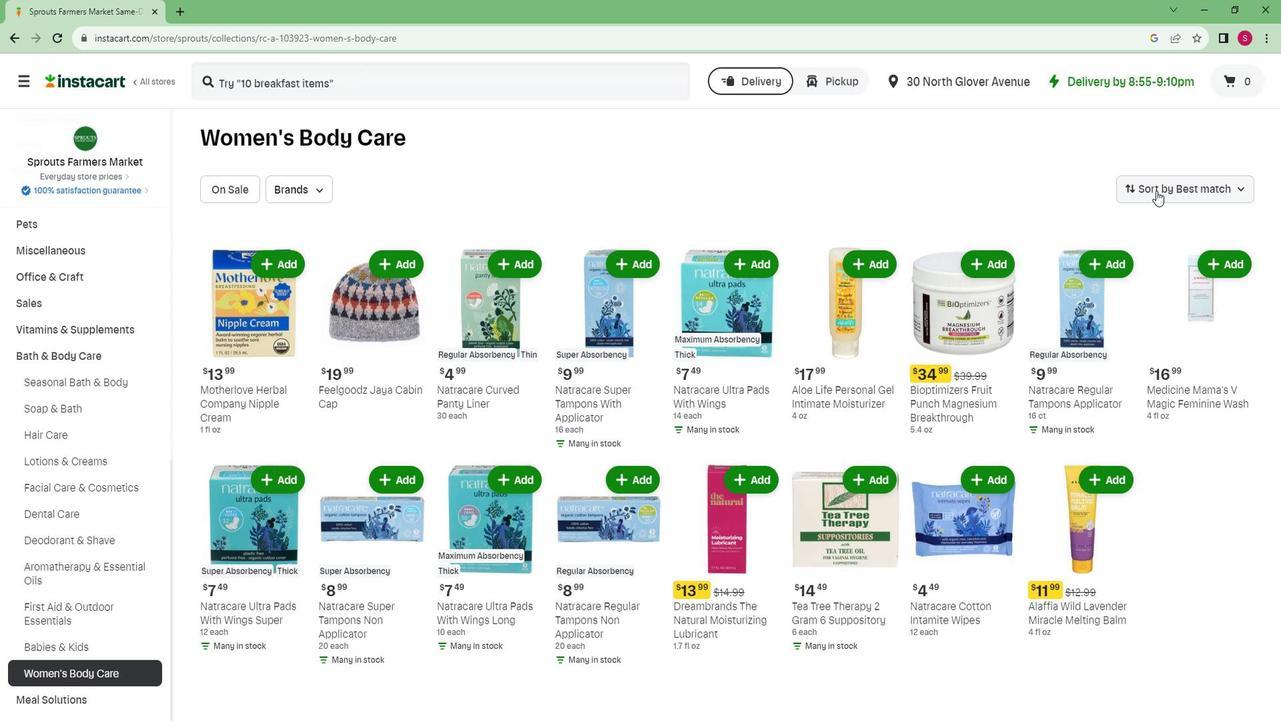 
Action: Mouse moved to (1161, 230)
Screenshot: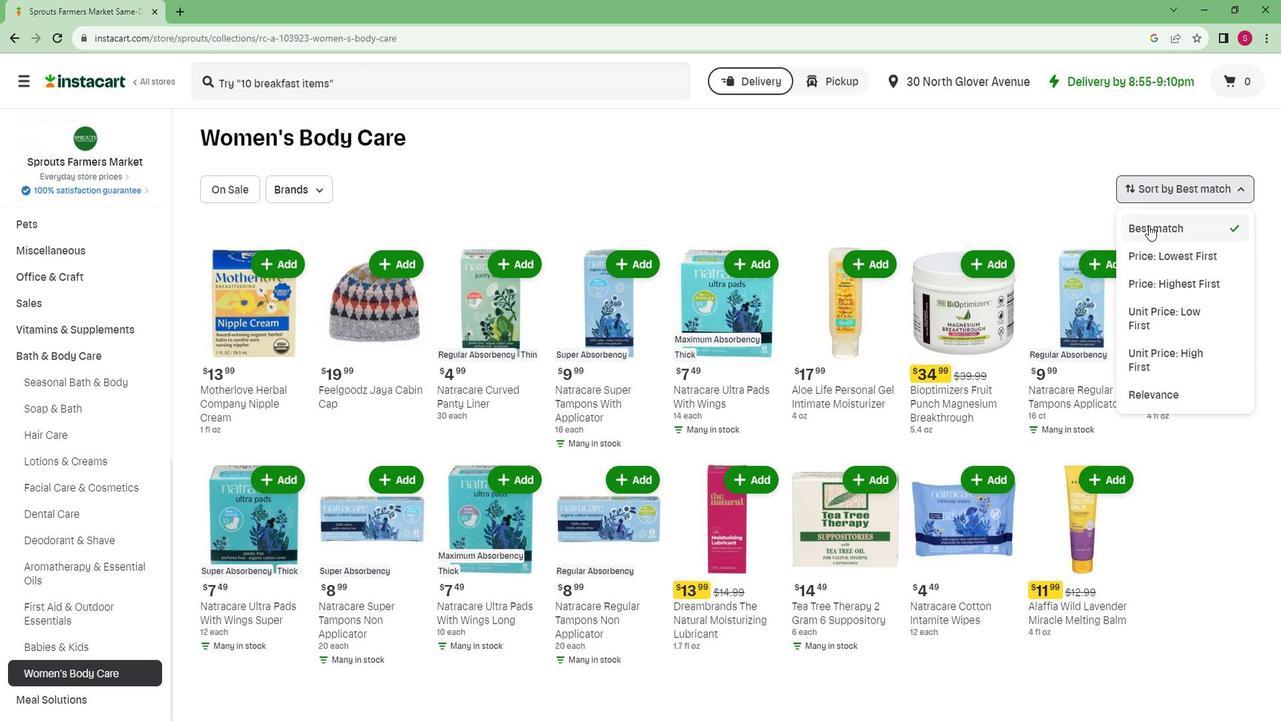 
Action: Mouse pressed left at (1161, 230)
Screenshot: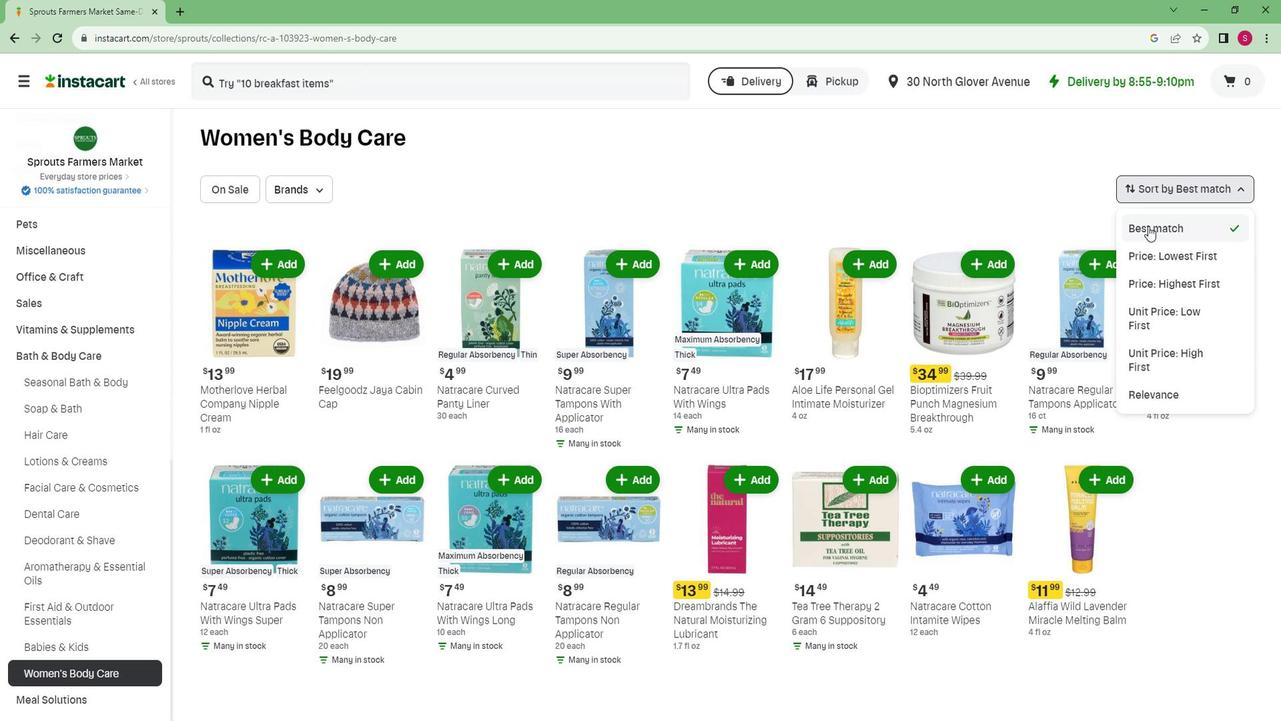 
Action: Mouse moved to (939, 212)
Screenshot: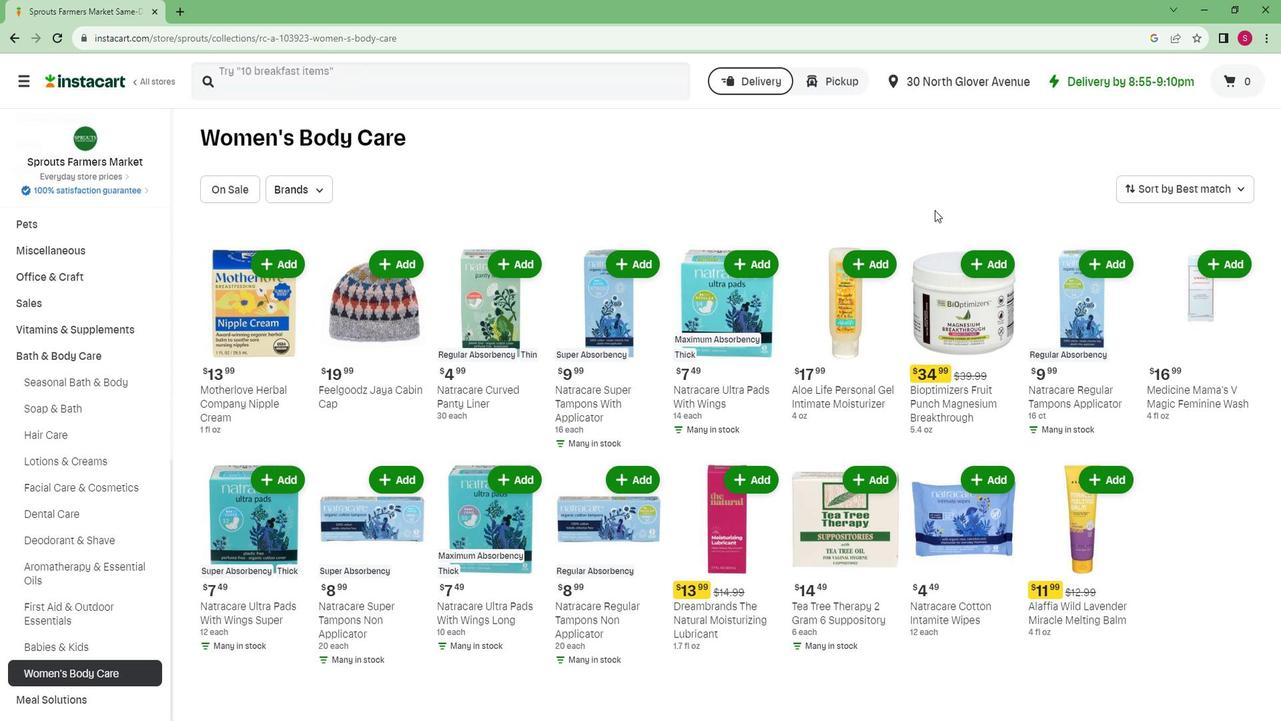
